 Task: Change  the formatting of the data to Which is Less than 10. In conditional formating, put the option 'Chart 6 colour. 'In the sheet  Blaze Sales log book
Action: Mouse moved to (12, 24)
Screenshot: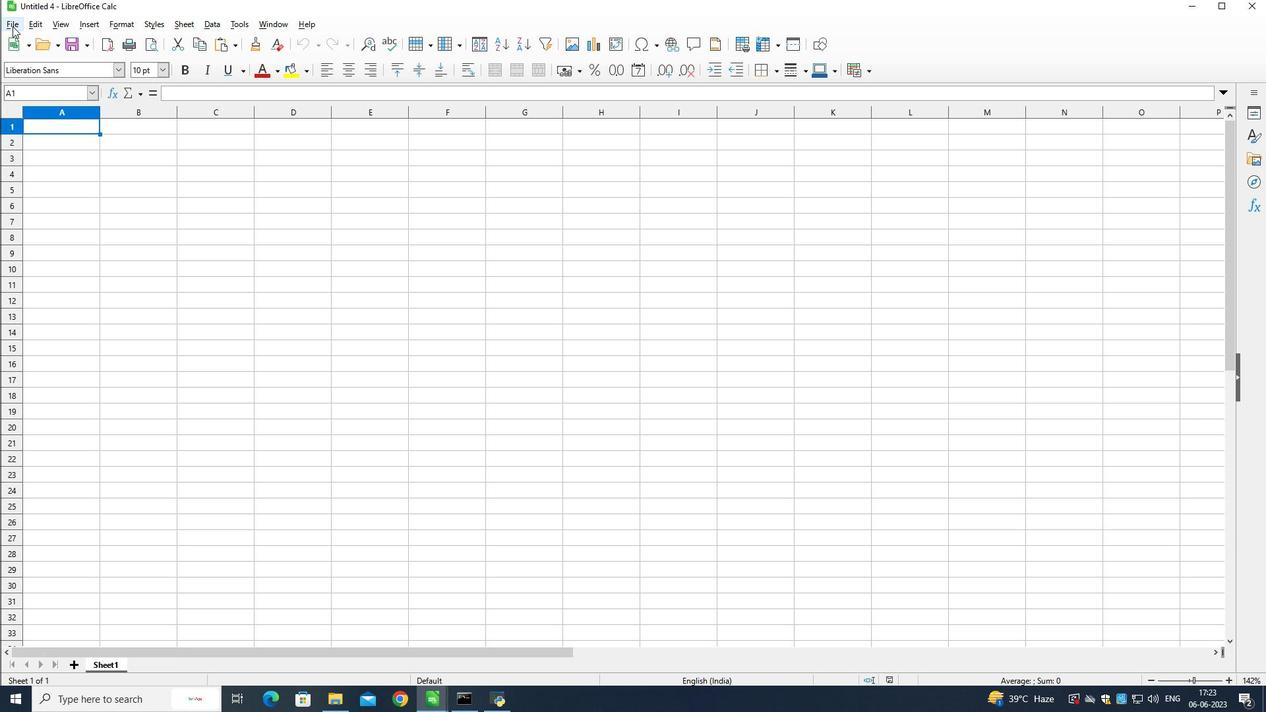 
Action: Mouse pressed left at (12, 24)
Screenshot: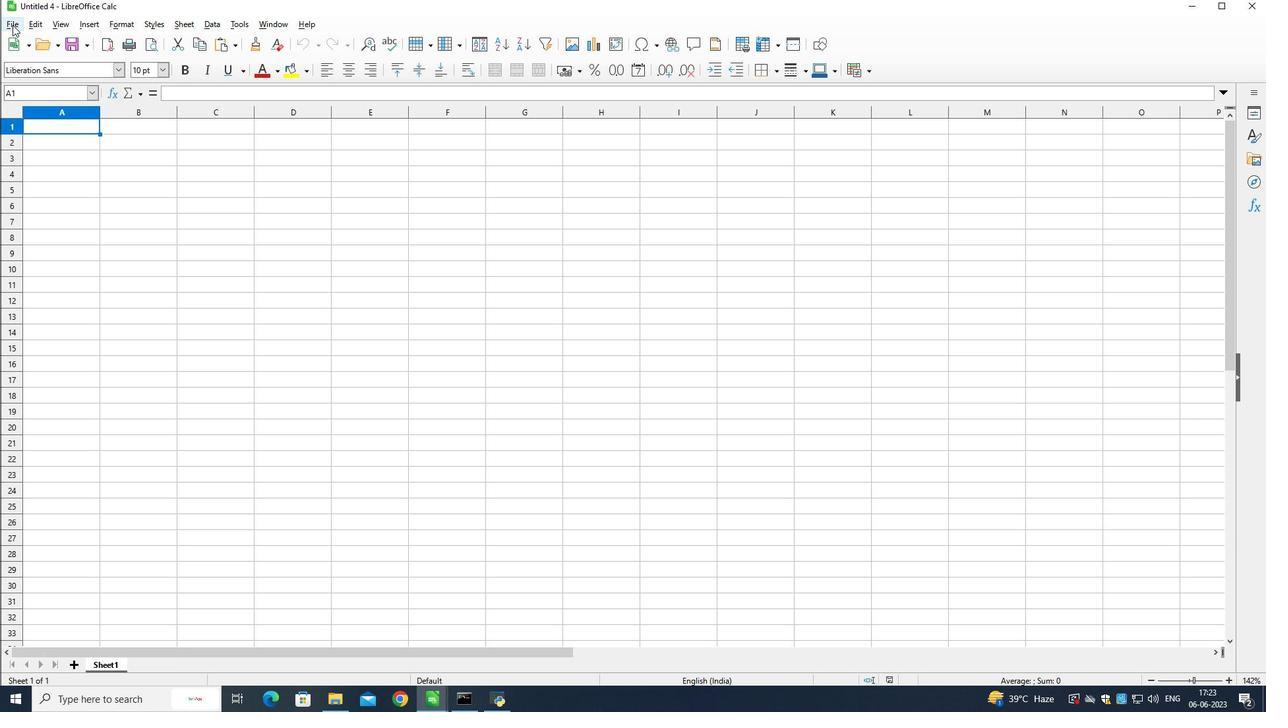 
Action: Mouse moved to (29, 54)
Screenshot: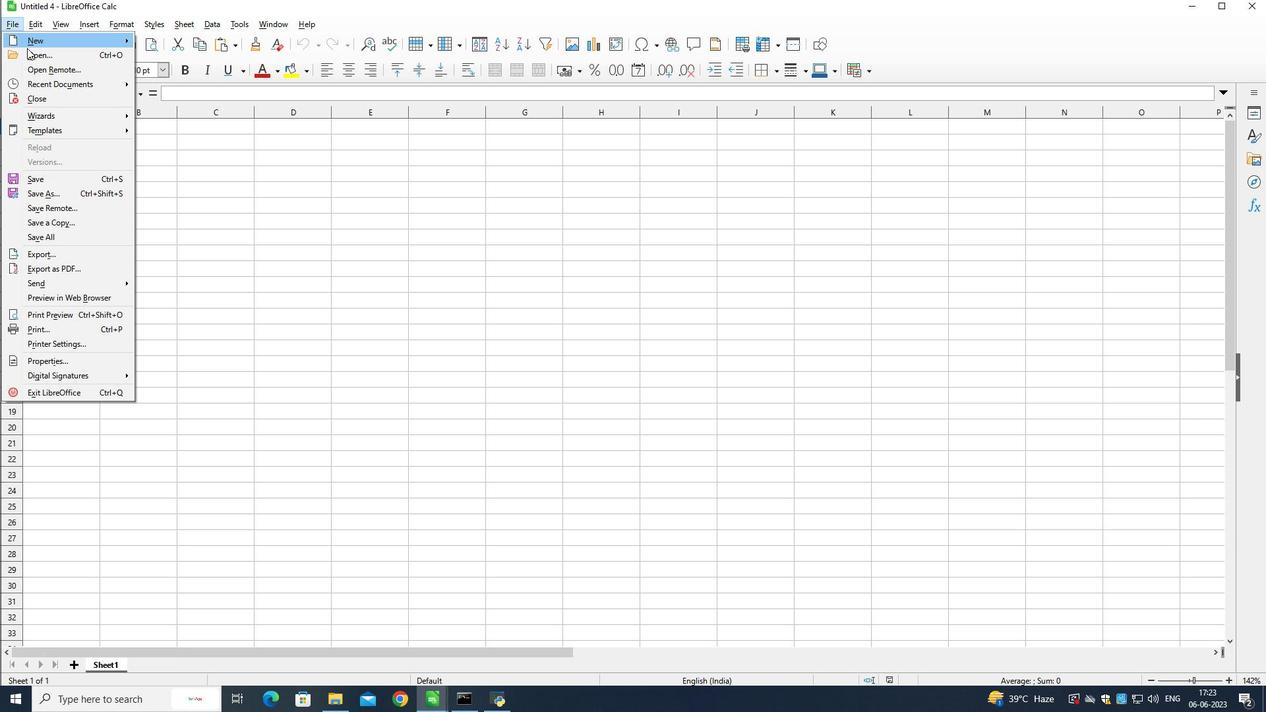 
Action: Mouse pressed left at (29, 54)
Screenshot: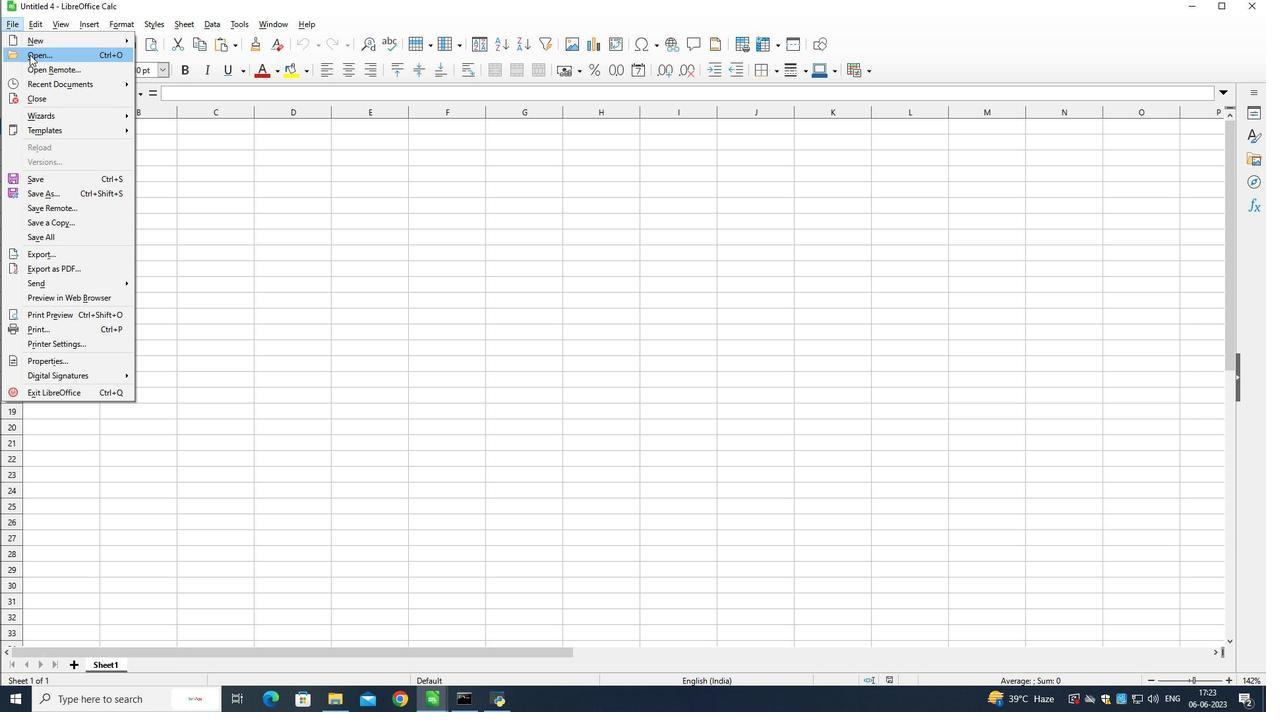 
Action: Mouse moved to (67, 147)
Screenshot: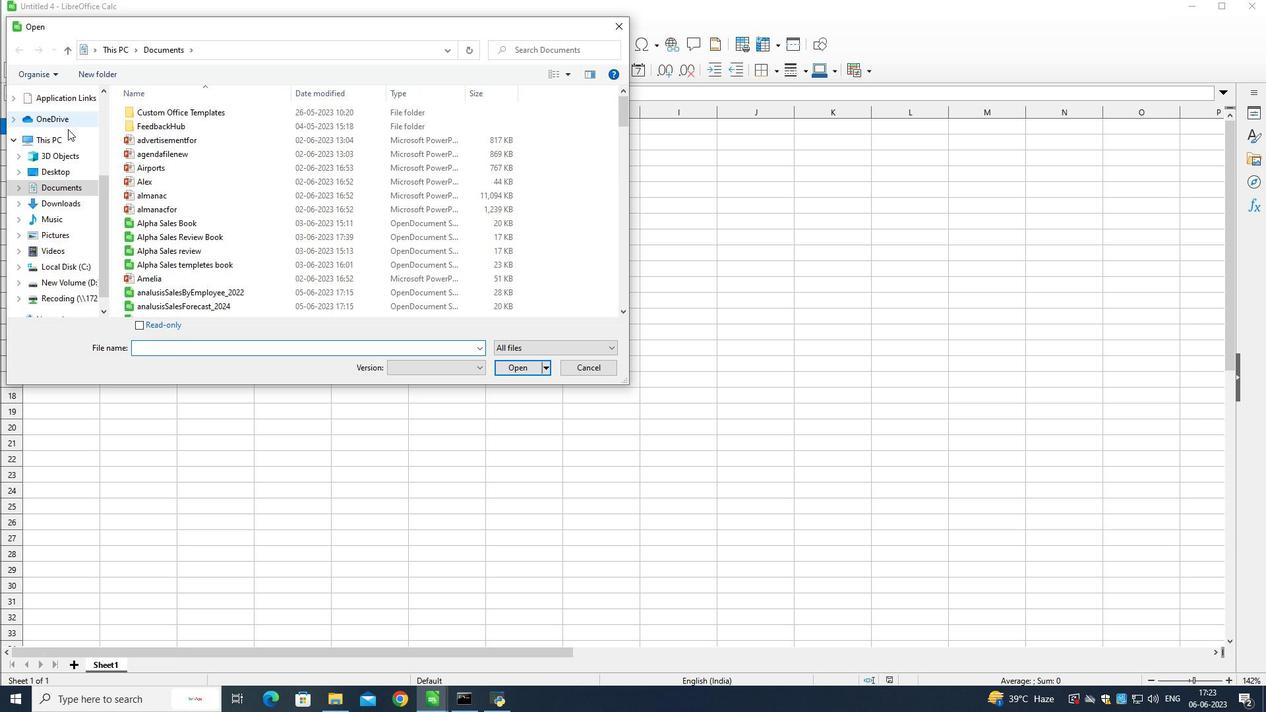 
Action: Mouse scrolled (67, 147) with delta (0, 0)
Screenshot: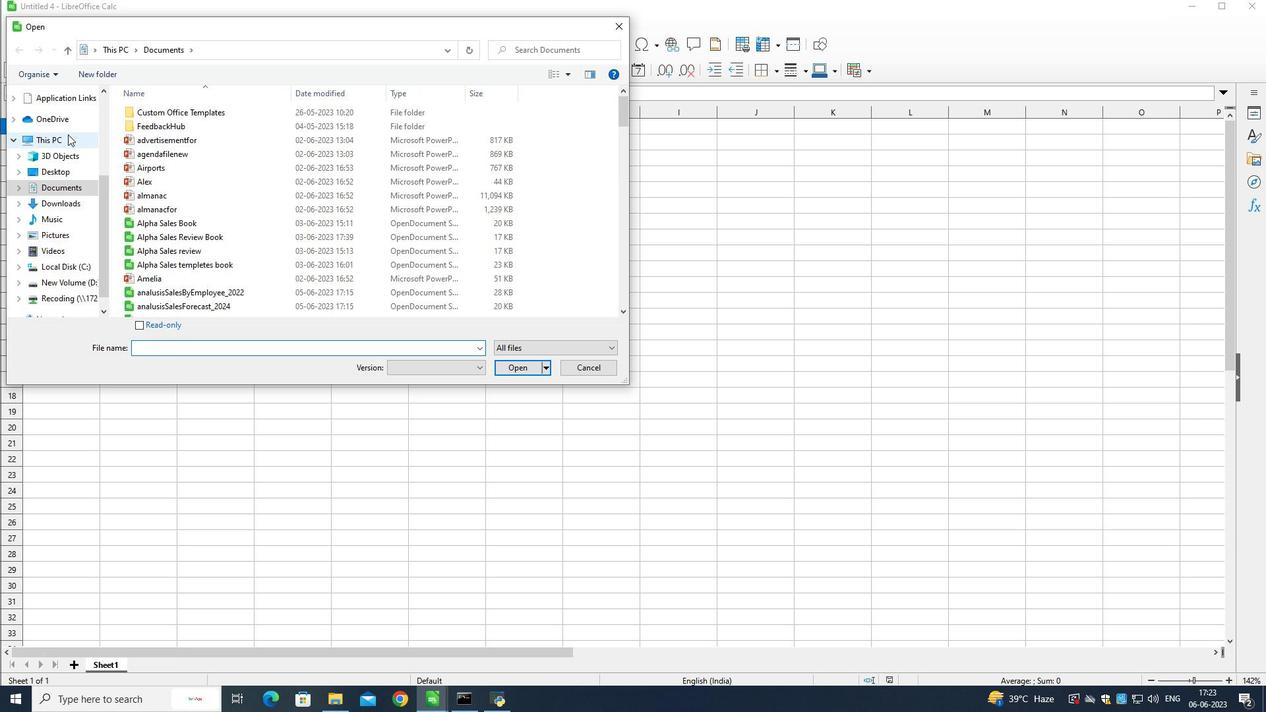 
Action: Mouse scrolled (67, 147) with delta (0, 0)
Screenshot: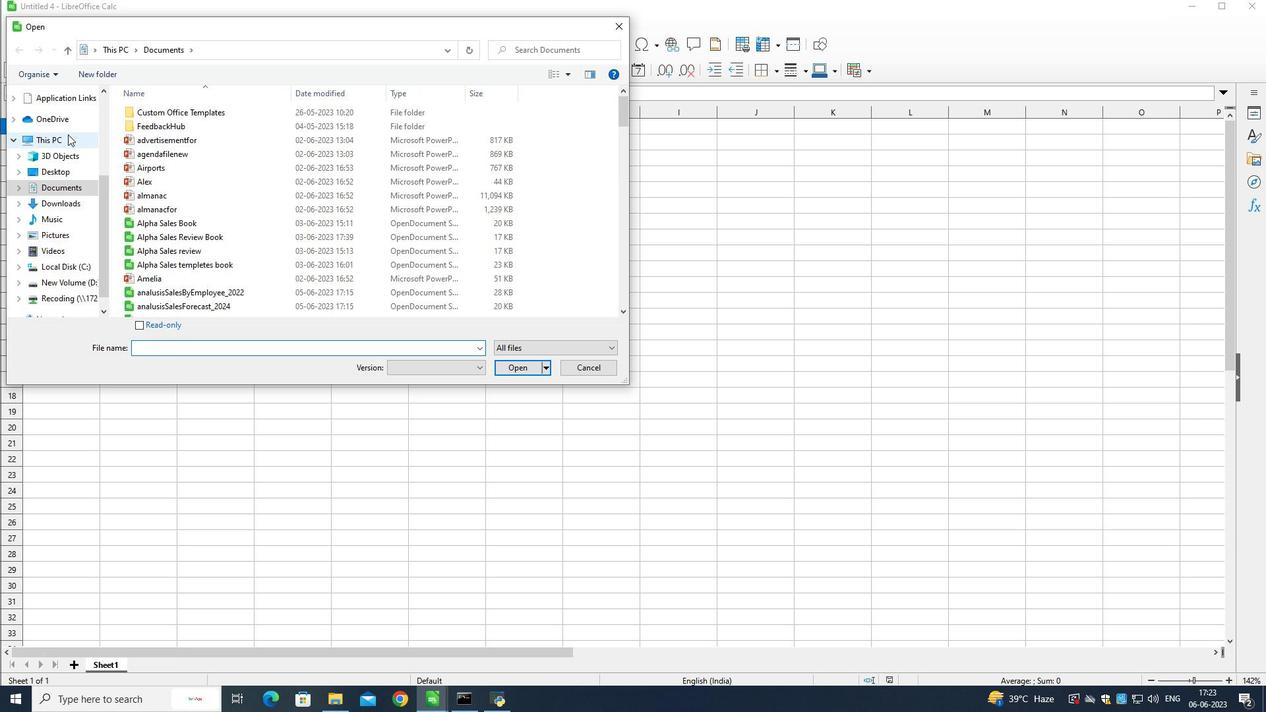 
Action: Mouse scrolled (67, 147) with delta (0, 0)
Screenshot: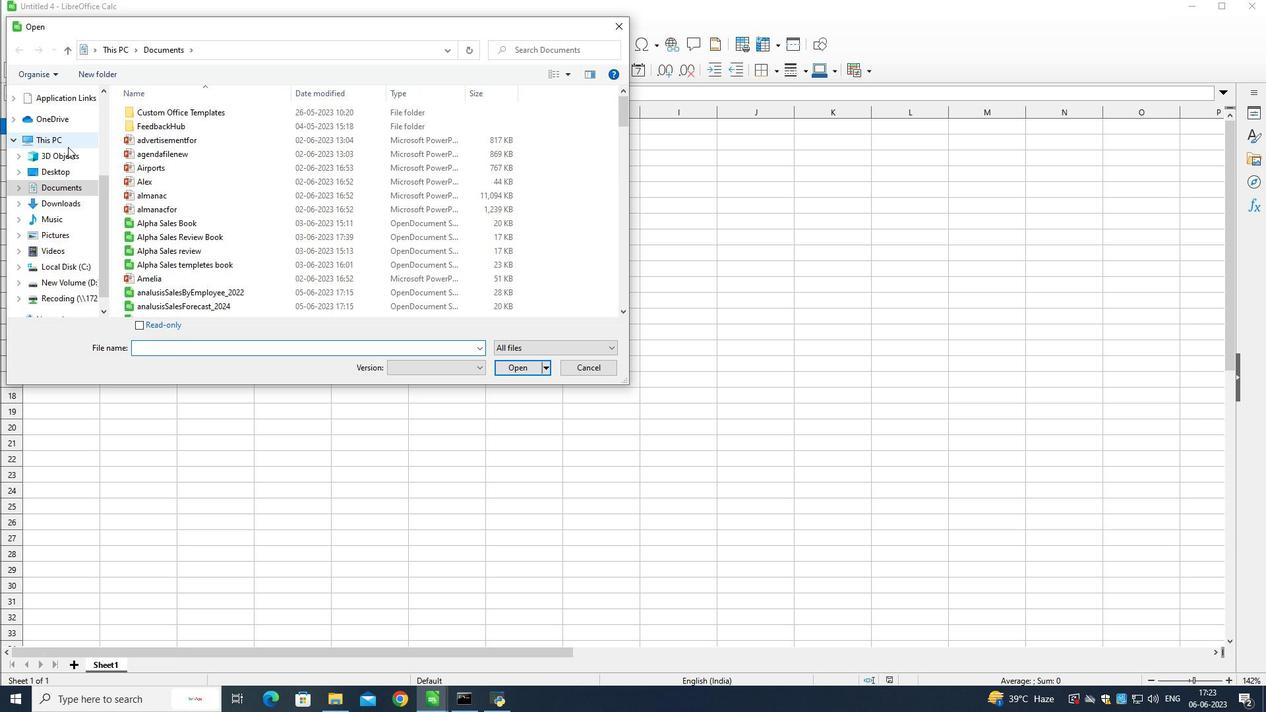 
Action: Mouse scrolled (67, 147) with delta (0, 0)
Screenshot: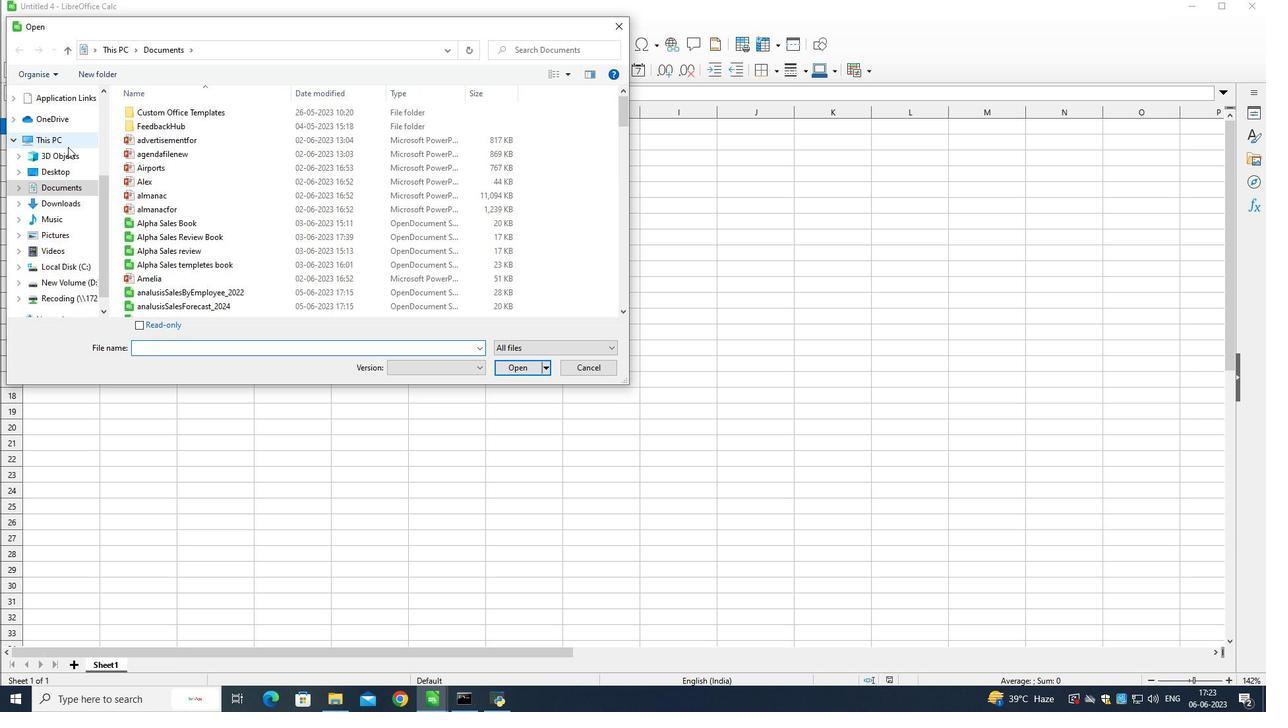 
Action: Mouse scrolled (67, 147) with delta (0, 0)
Screenshot: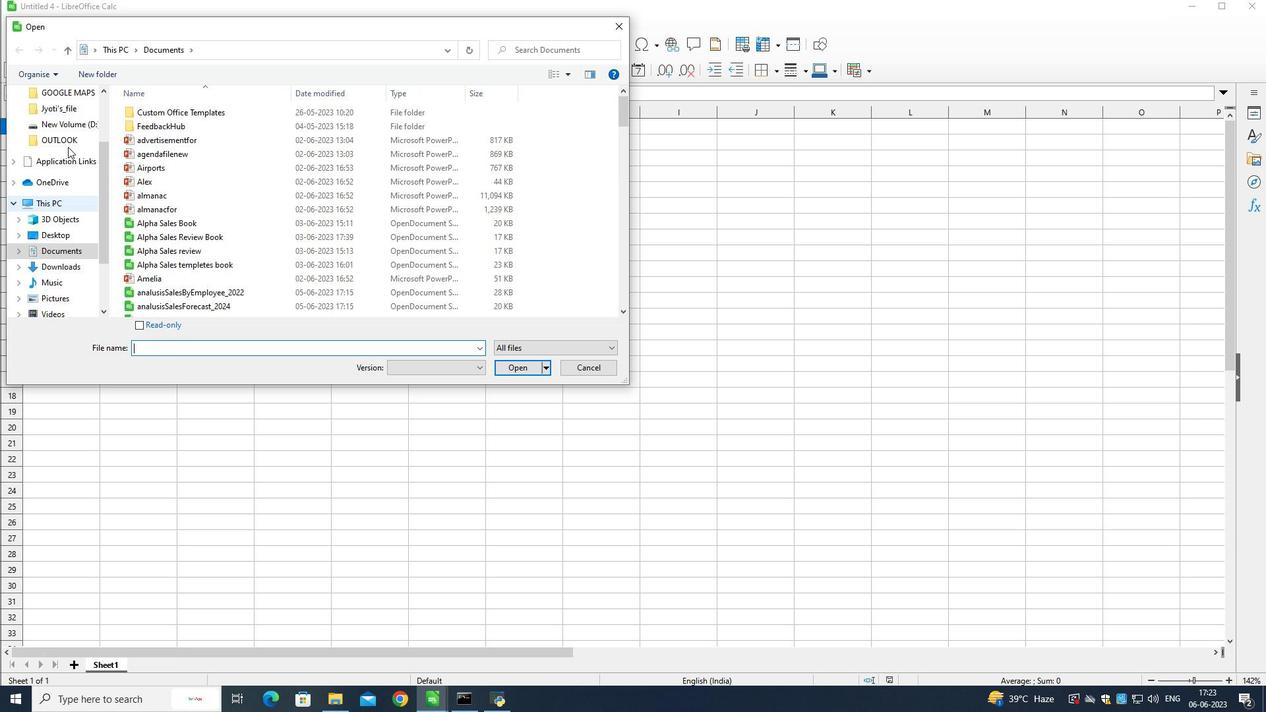 
Action: Mouse scrolled (67, 147) with delta (0, 0)
Screenshot: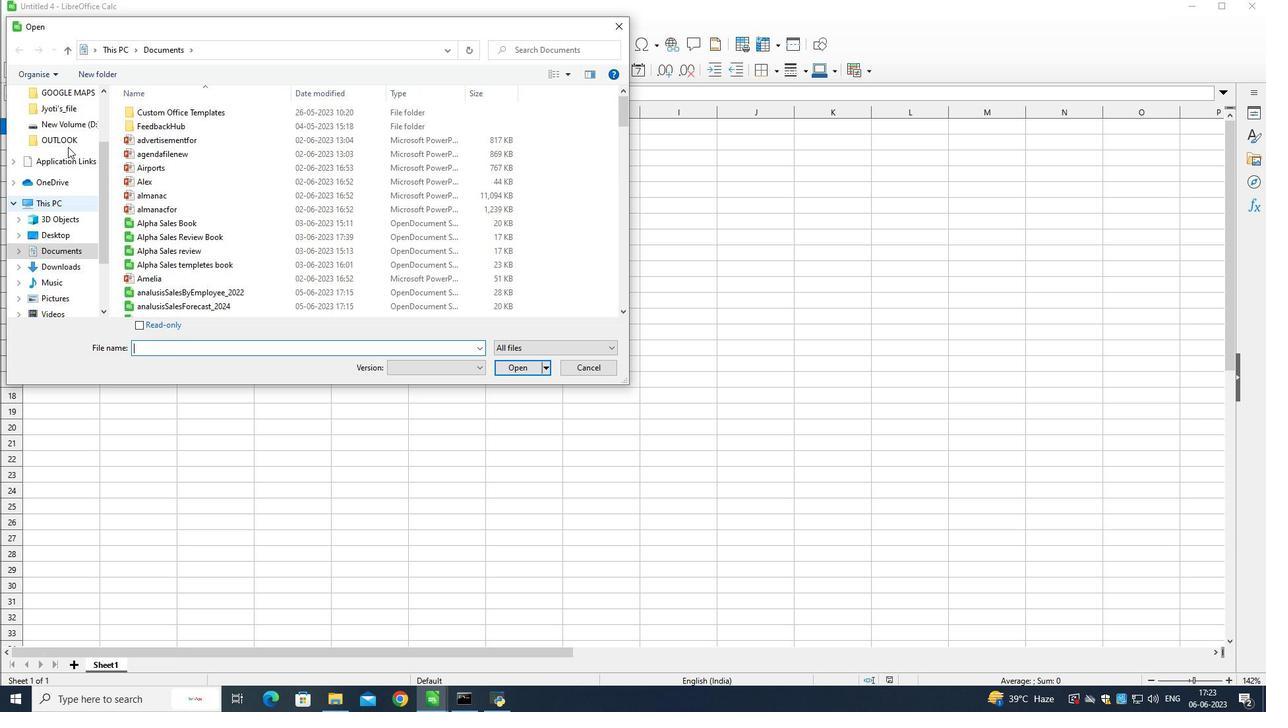 
Action: Mouse scrolled (67, 147) with delta (0, 0)
Screenshot: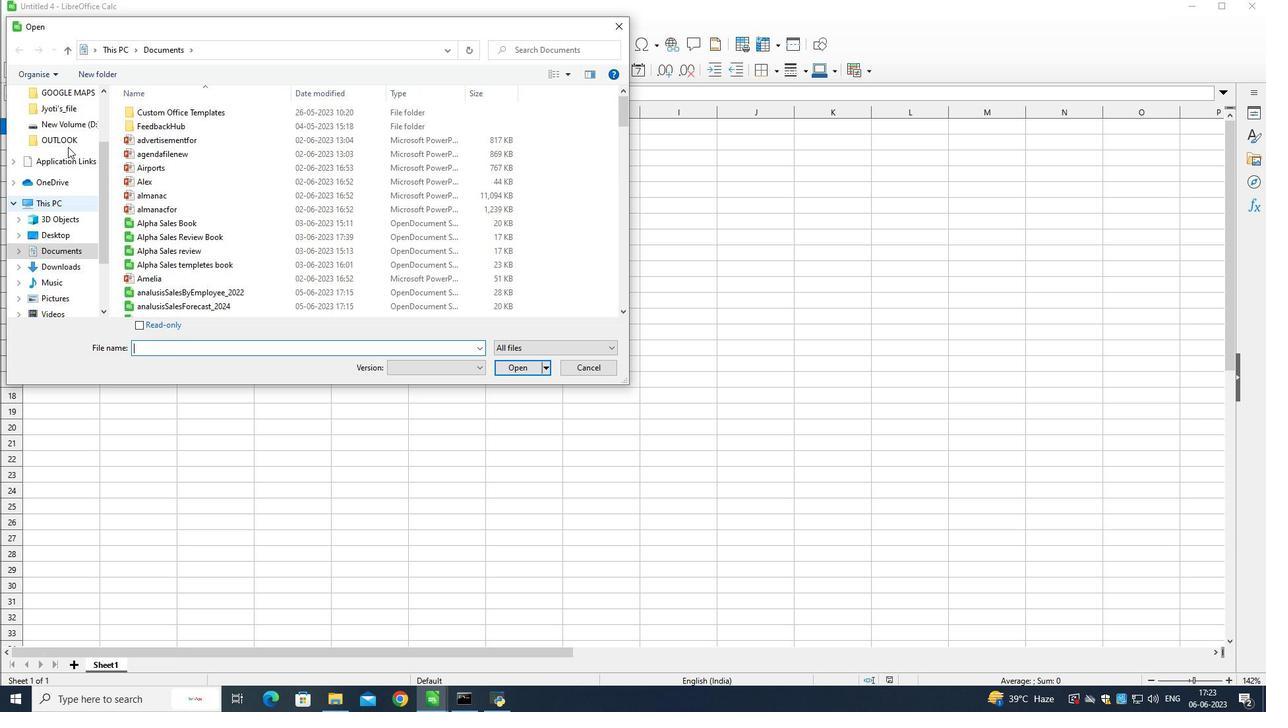 
Action: Mouse scrolled (67, 147) with delta (0, 0)
Screenshot: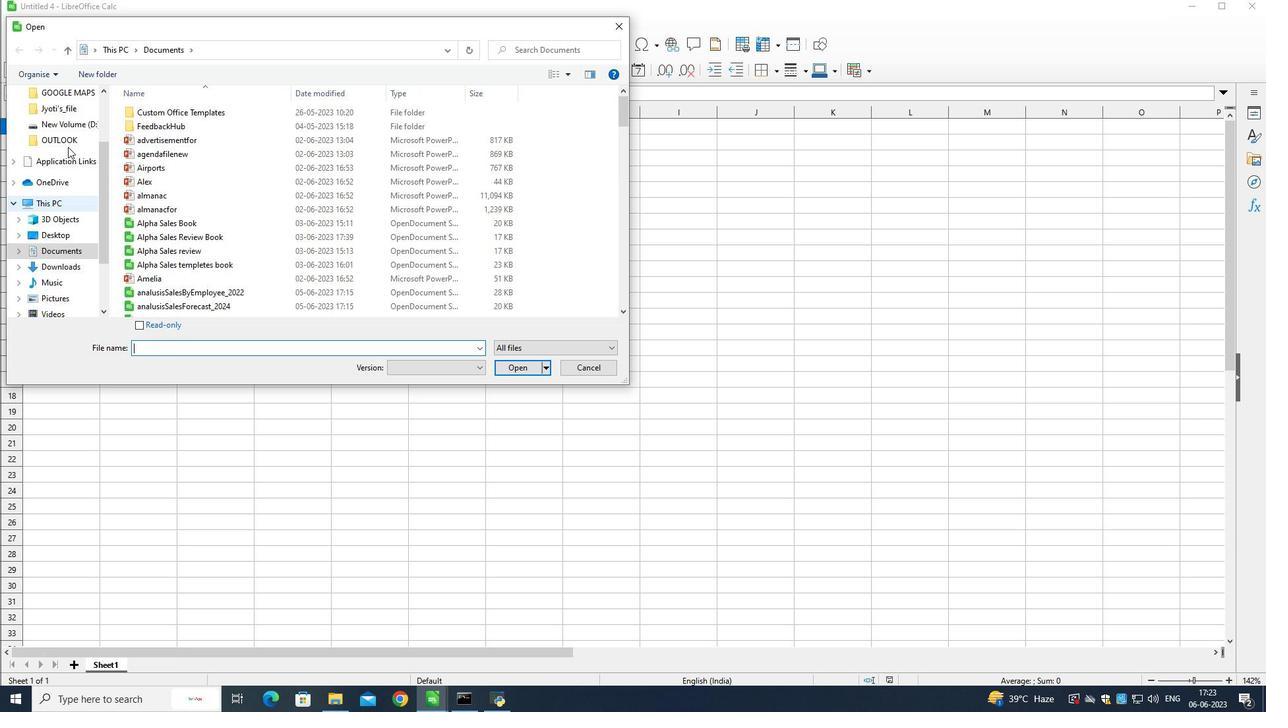 
Action: Mouse scrolled (67, 147) with delta (0, 0)
Screenshot: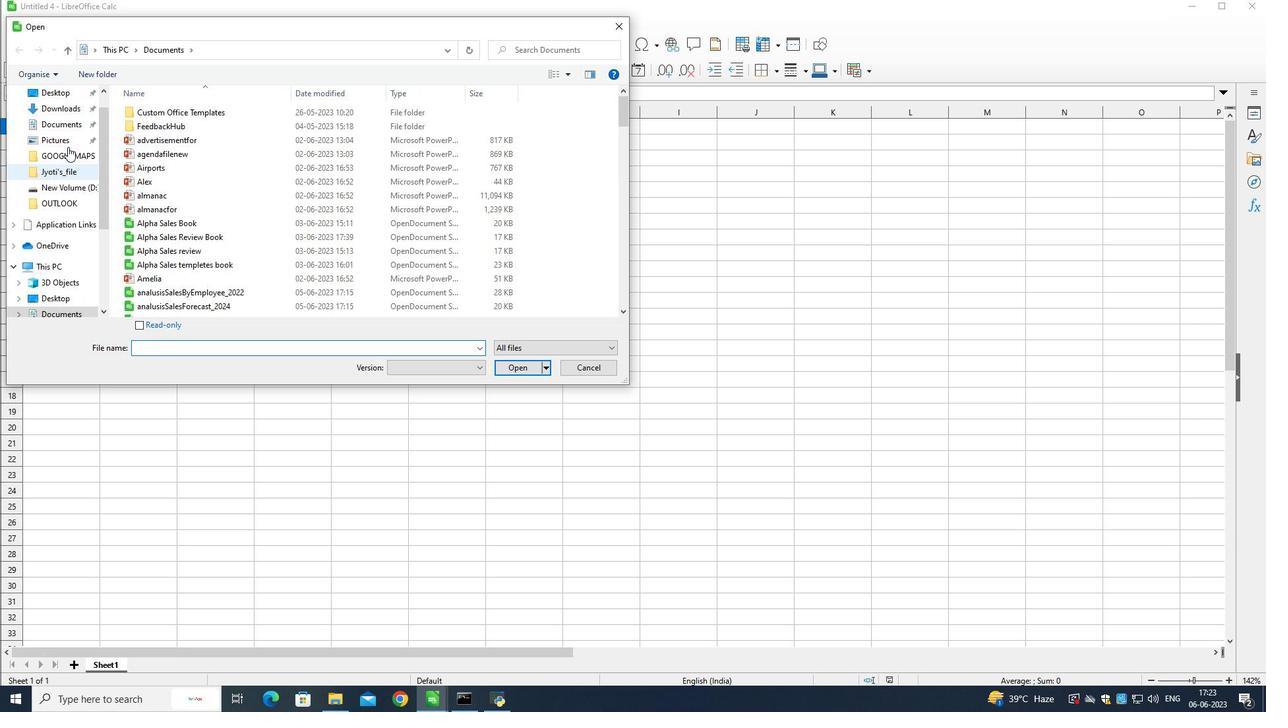 
Action: Mouse moved to (67, 147)
Screenshot: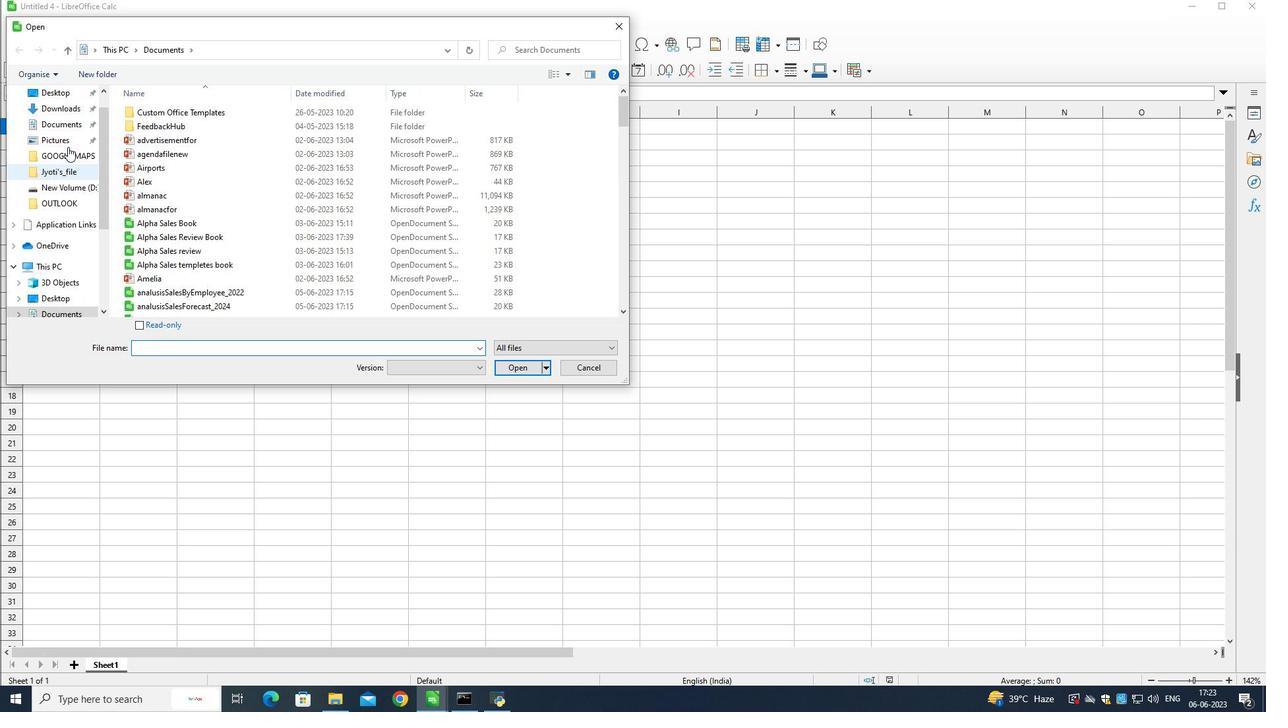 
Action: Mouse scrolled (67, 147) with delta (0, 0)
Screenshot: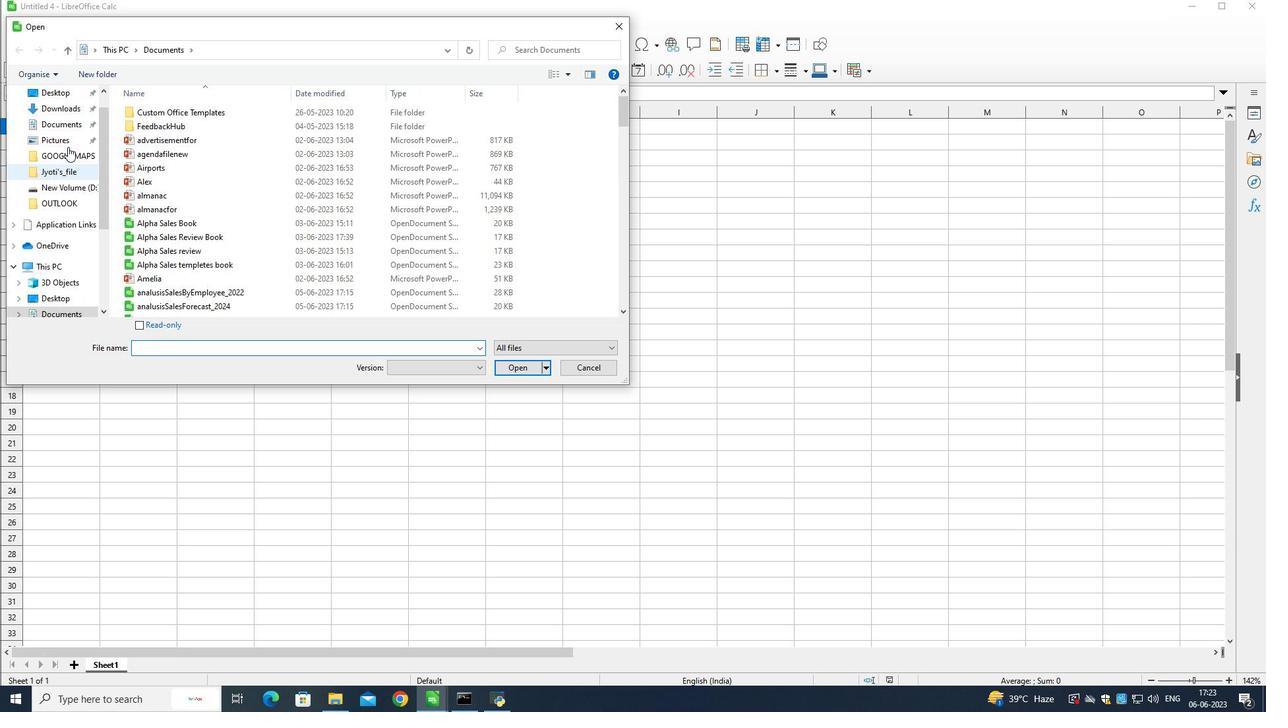 
Action: Mouse scrolled (67, 147) with delta (0, 0)
Screenshot: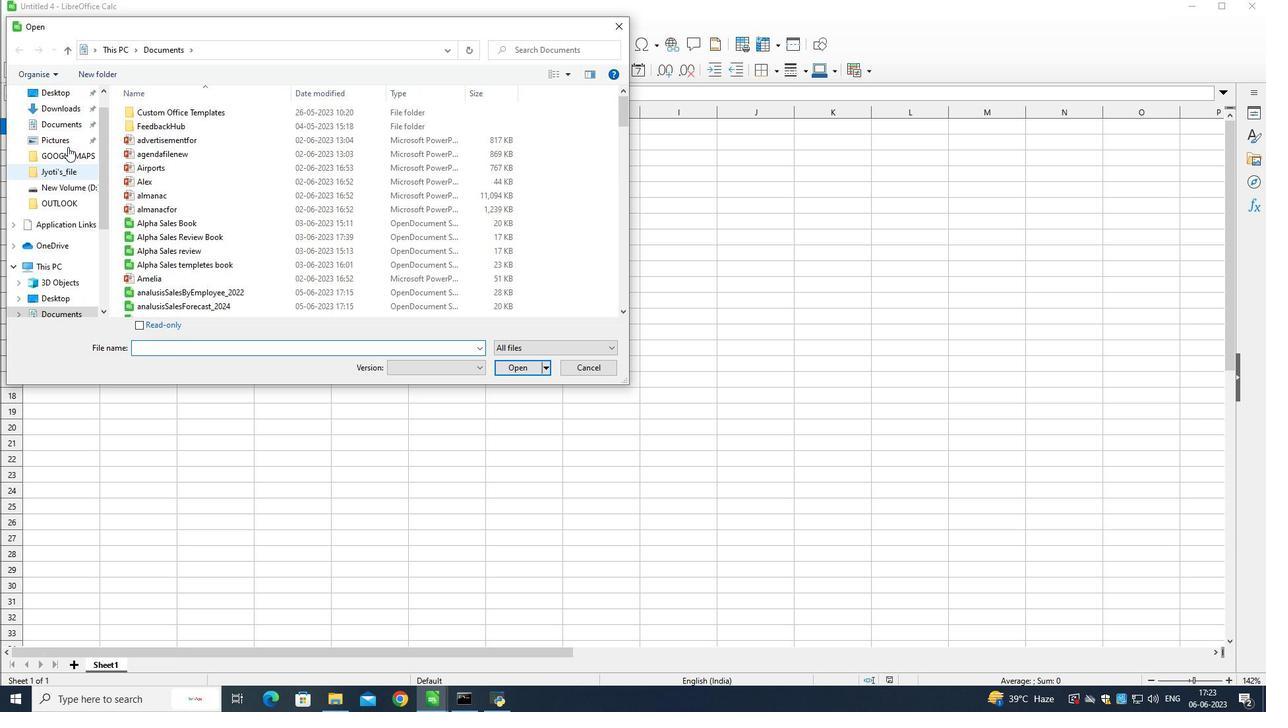 
Action: Mouse moved to (67, 146)
Screenshot: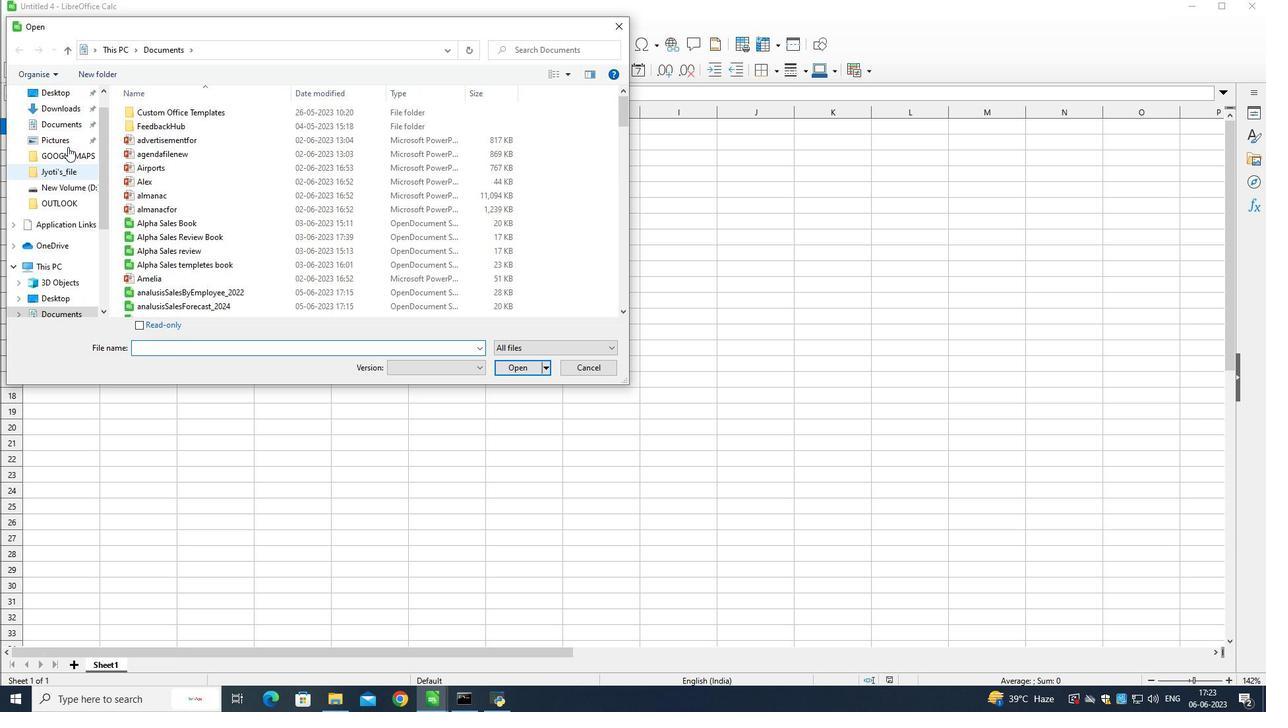 
Action: Mouse scrolled (67, 147) with delta (0, 0)
Screenshot: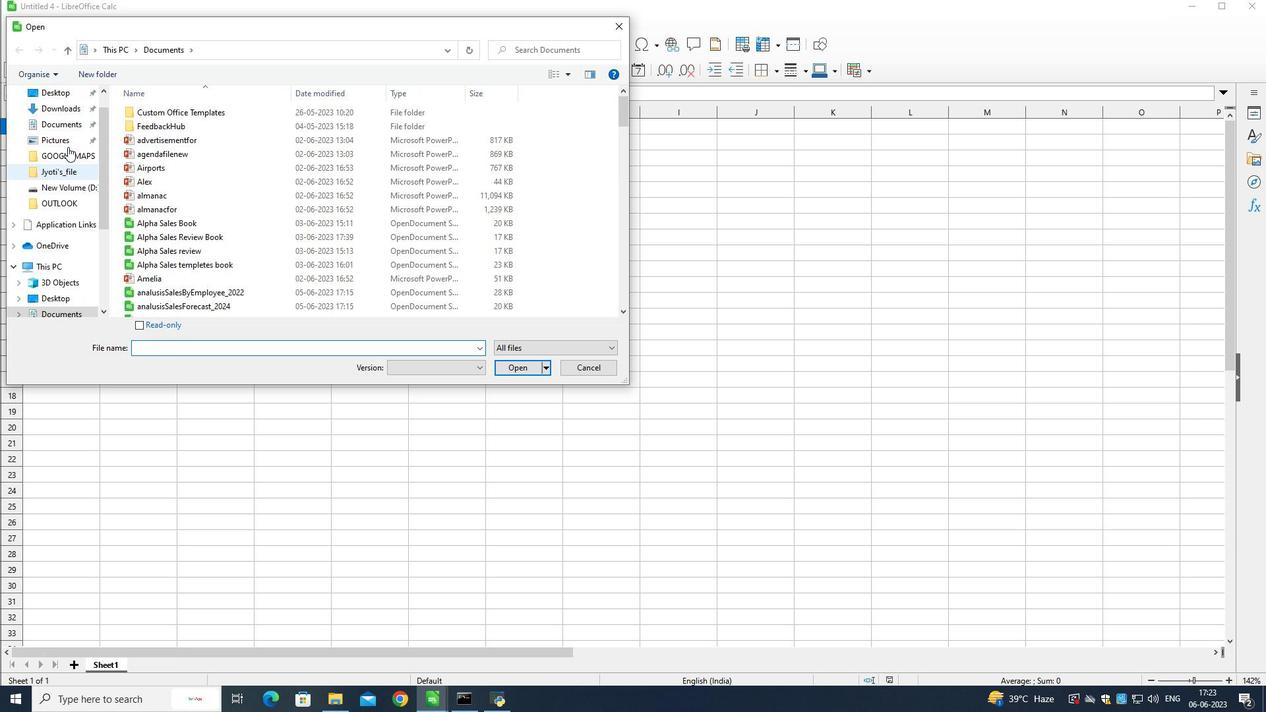 
Action: Mouse moved to (67, 145)
Screenshot: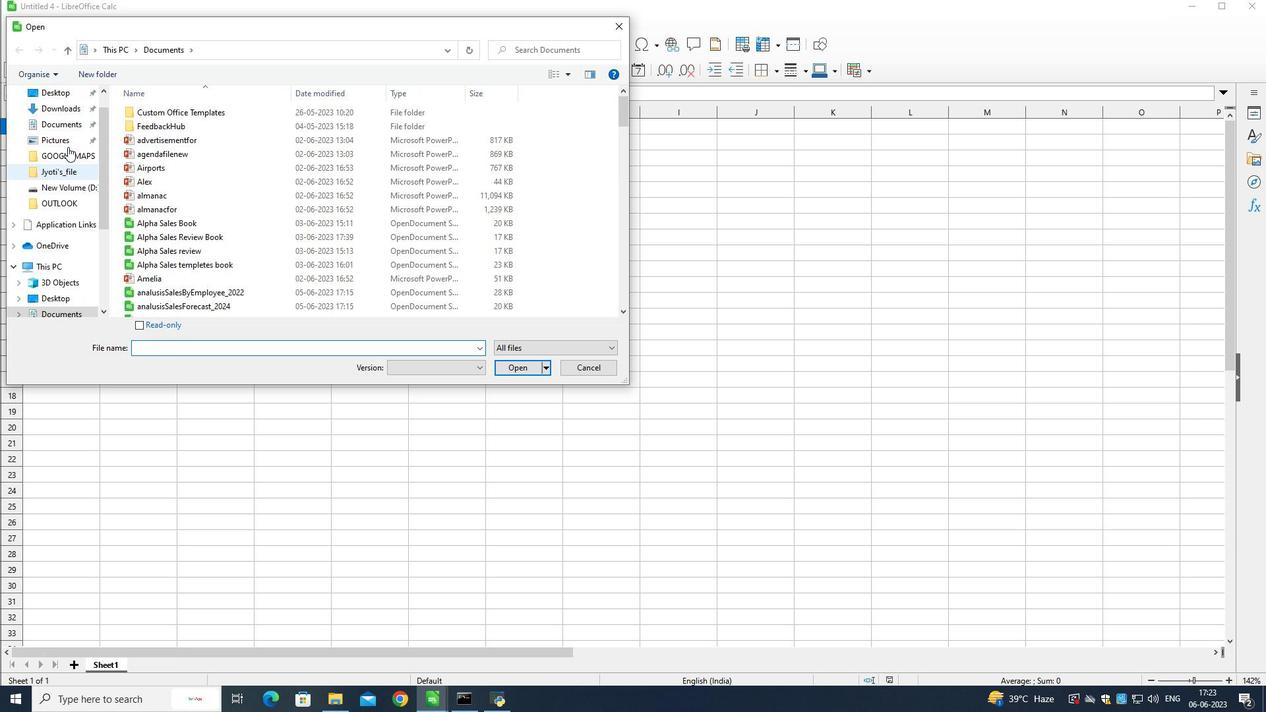 
Action: Mouse scrolled (67, 145) with delta (0, 0)
Screenshot: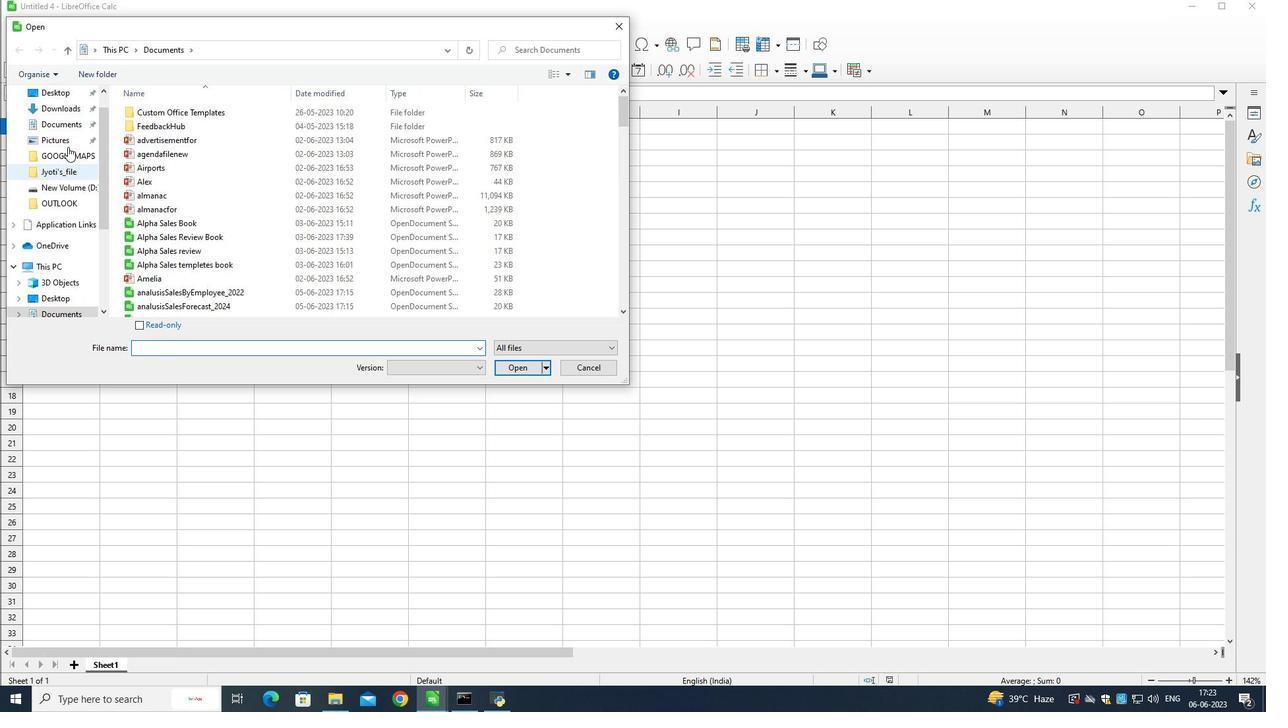 
Action: Mouse moved to (67, 144)
Screenshot: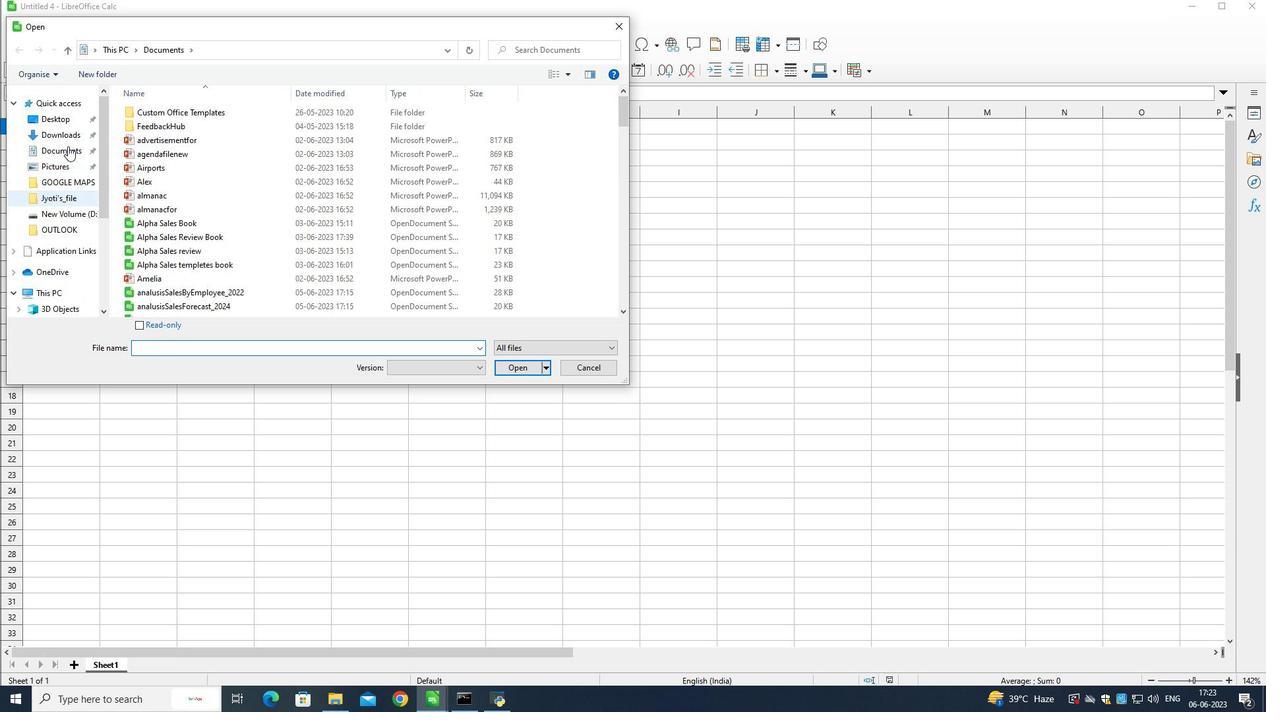 
Action: Mouse scrolled (67, 145) with delta (0, 0)
Screenshot: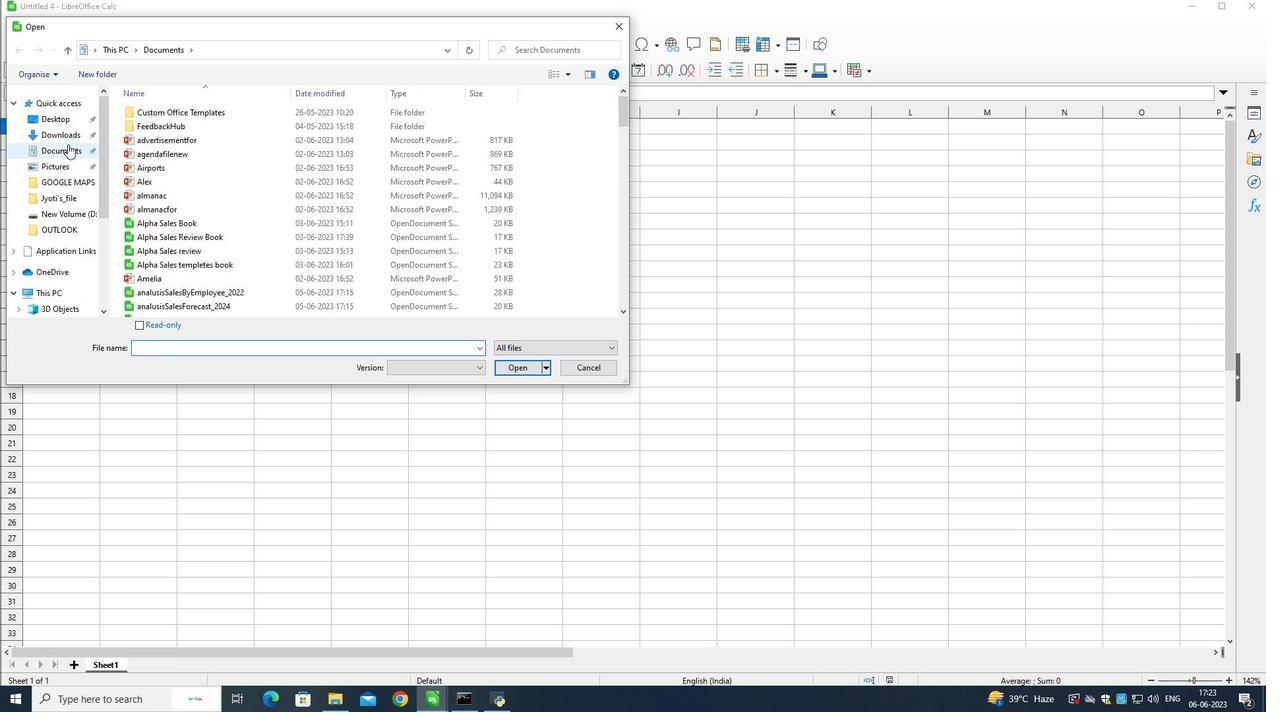 
Action: Mouse scrolled (67, 145) with delta (0, 0)
Screenshot: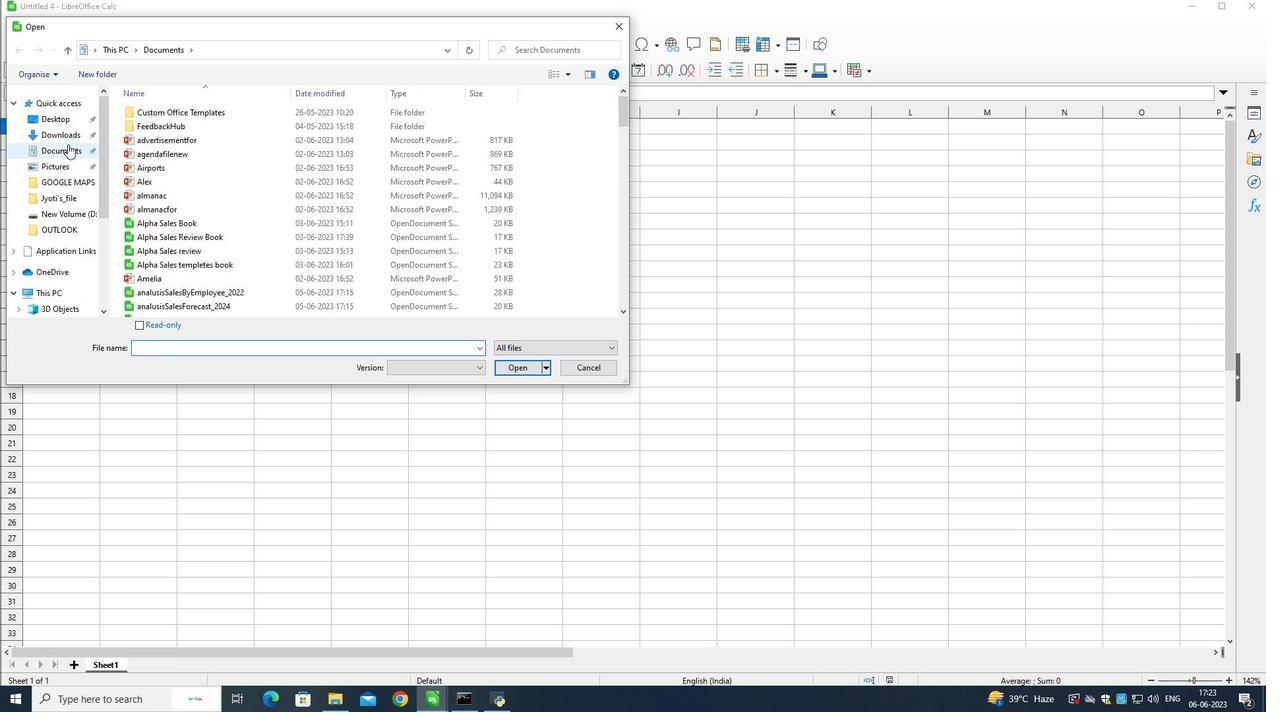 
Action: Mouse scrolled (67, 145) with delta (0, 0)
Screenshot: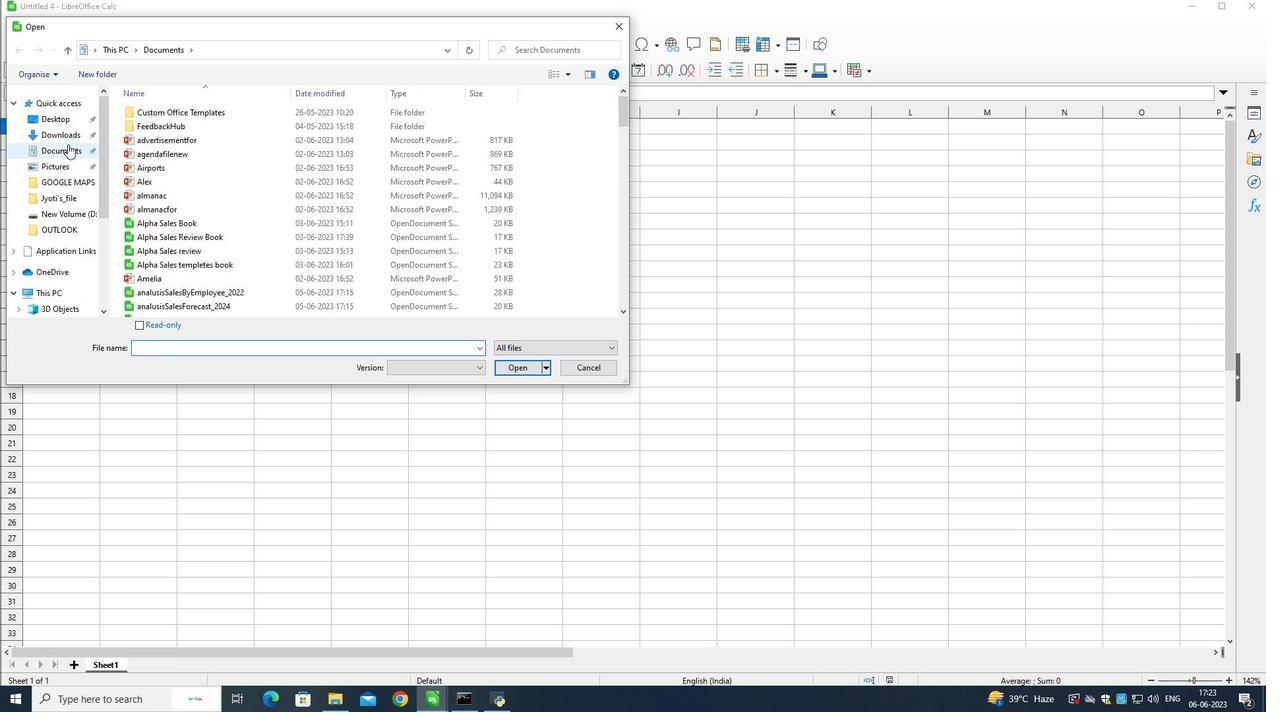 
Action: Mouse moved to (64, 104)
Screenshot: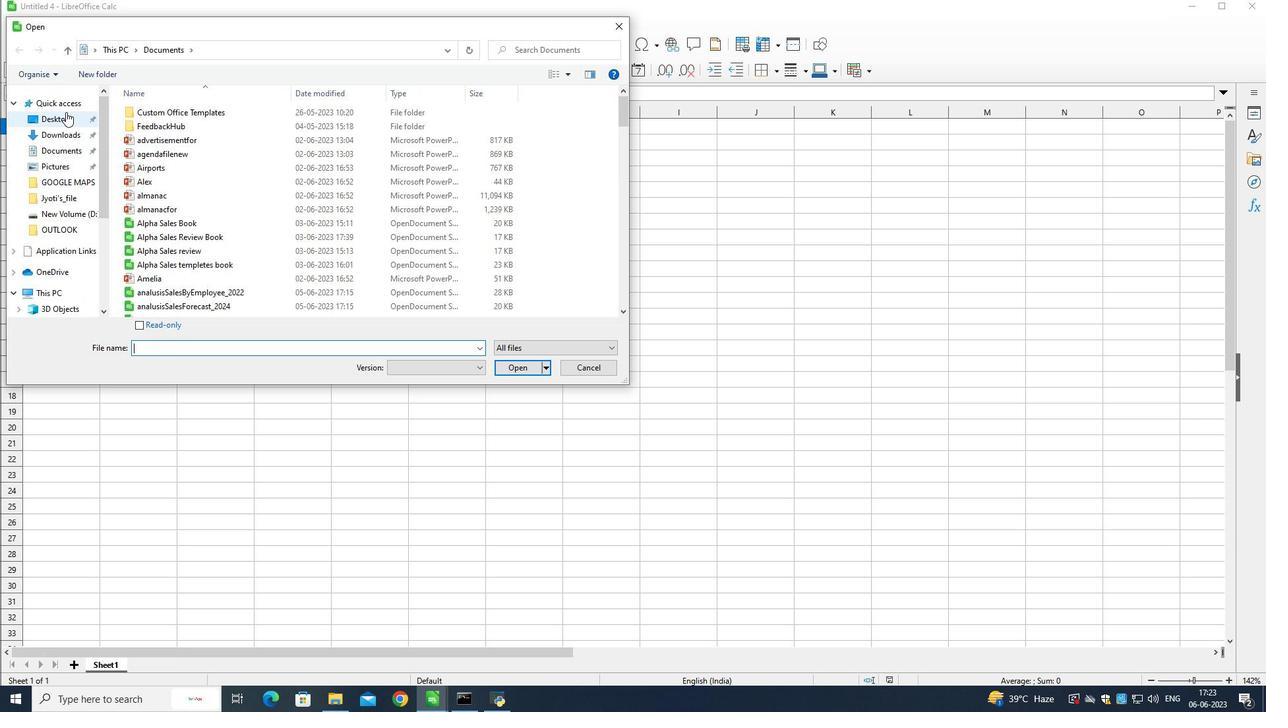 
Action: Mouse pressed left at (64, 104)
Screenshot: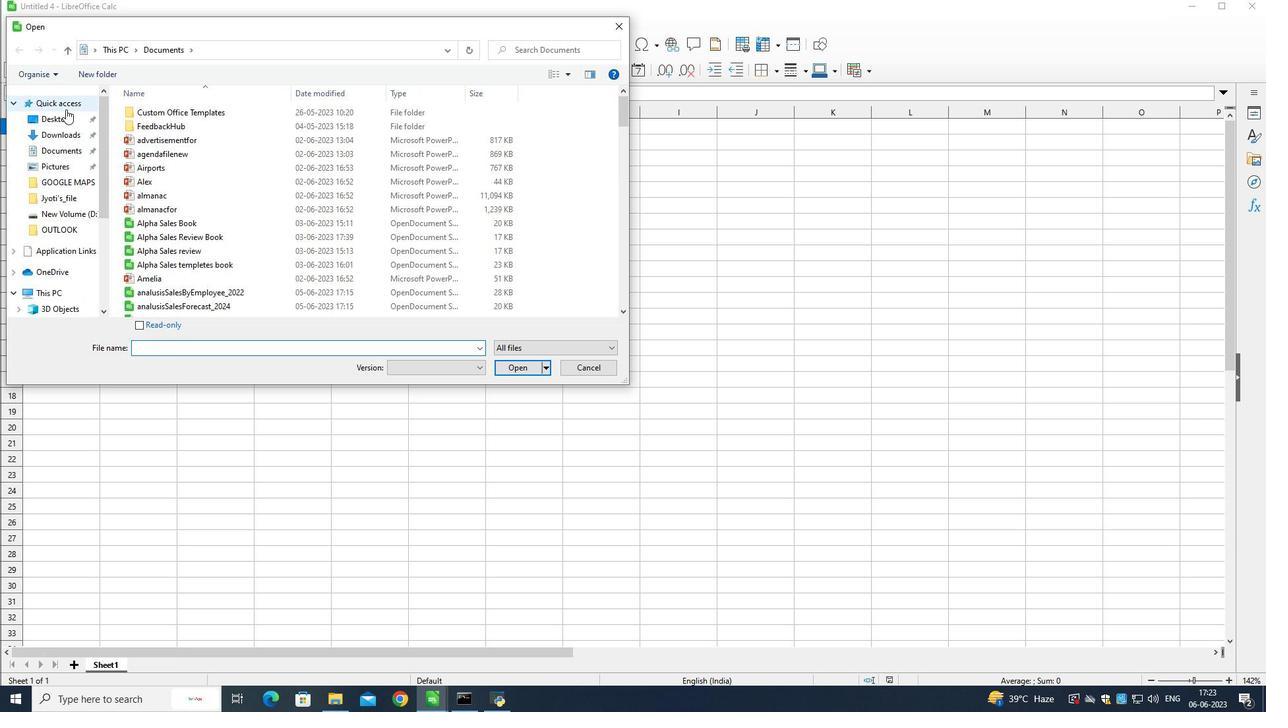 
Action: Mouse moved to (193, 273)
Screenshot: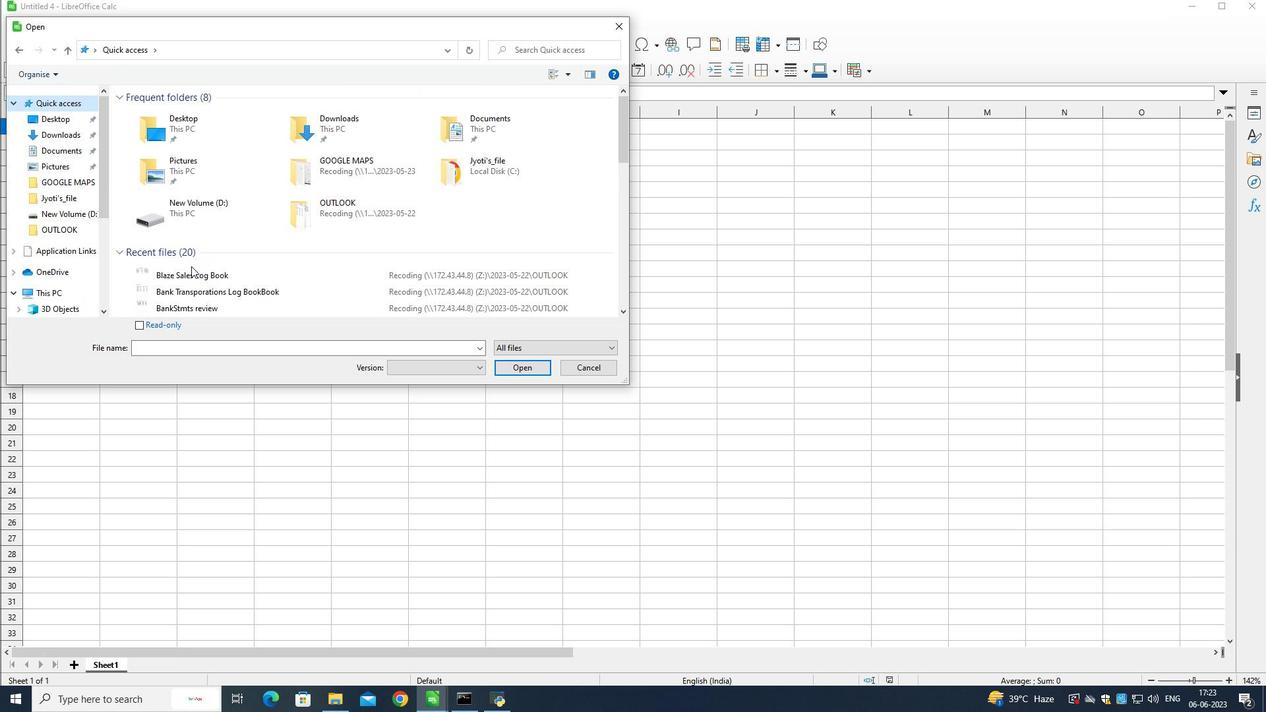 
Action: Mouse pressed left at (193, 273)
Screenshot: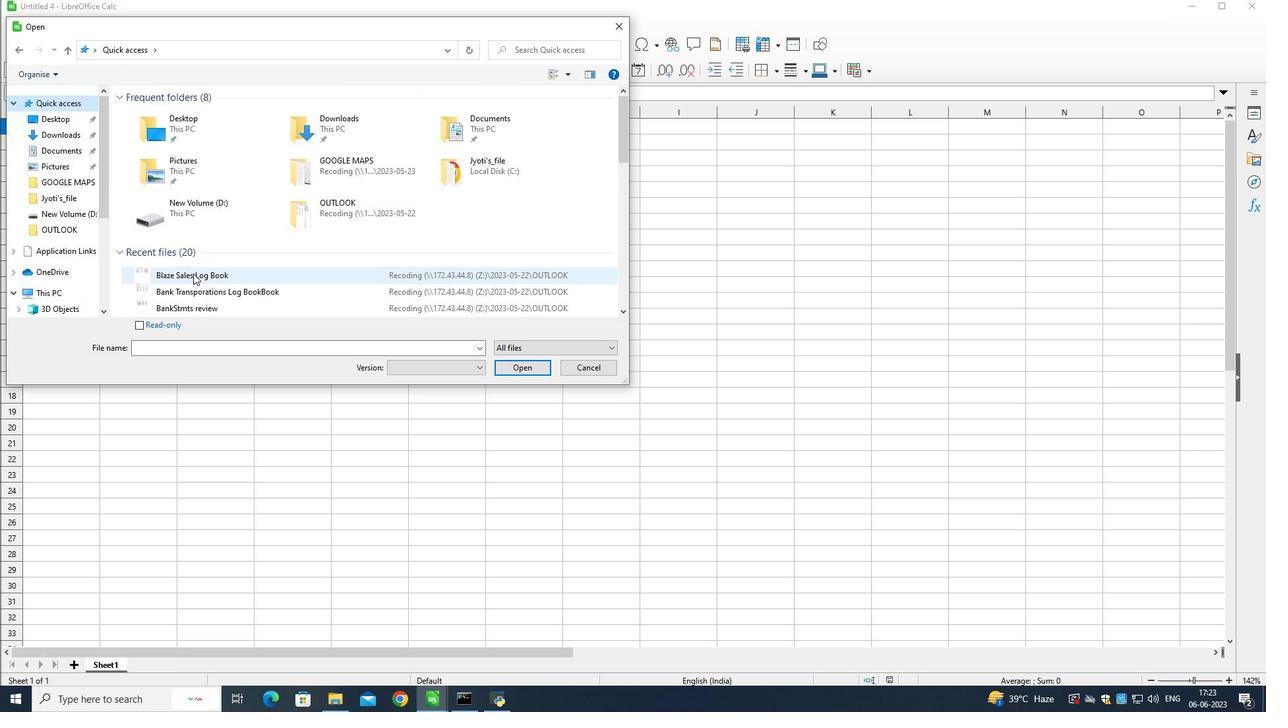 
Action: Mouse moved to (516, 366)
Screenshot: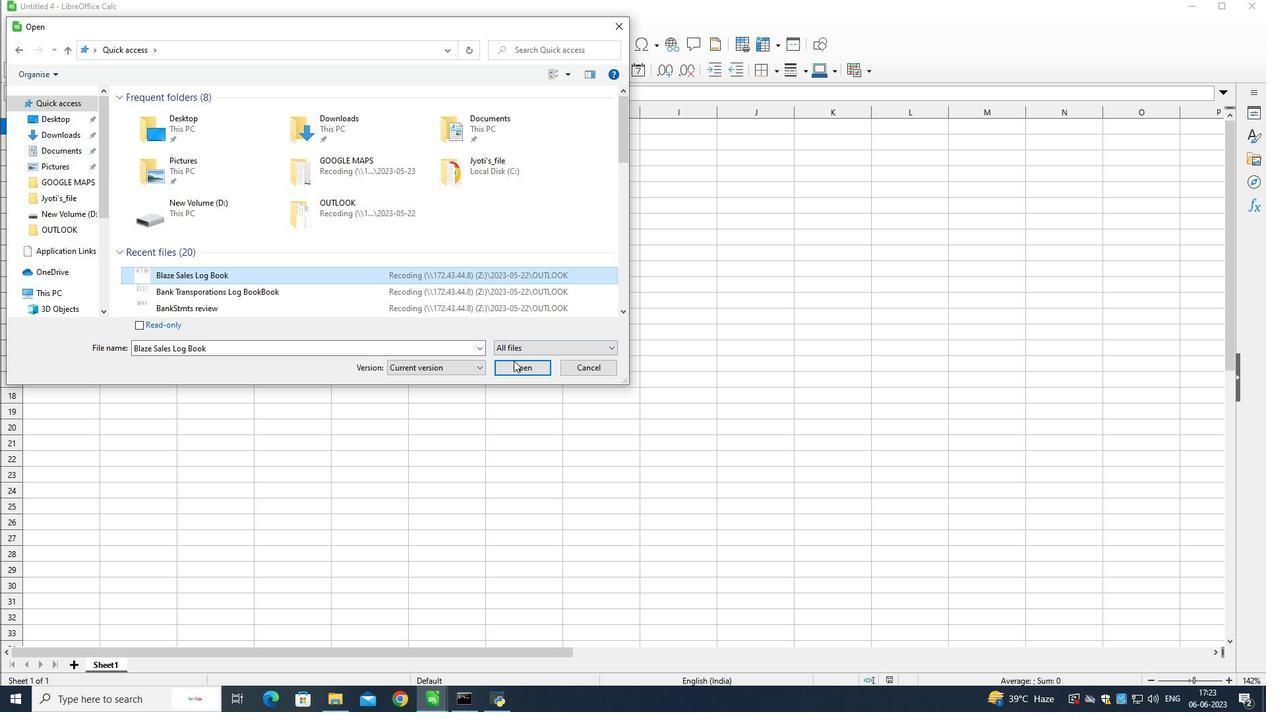 
Action: Mouse pressed left at (516, 366)
Screenshot: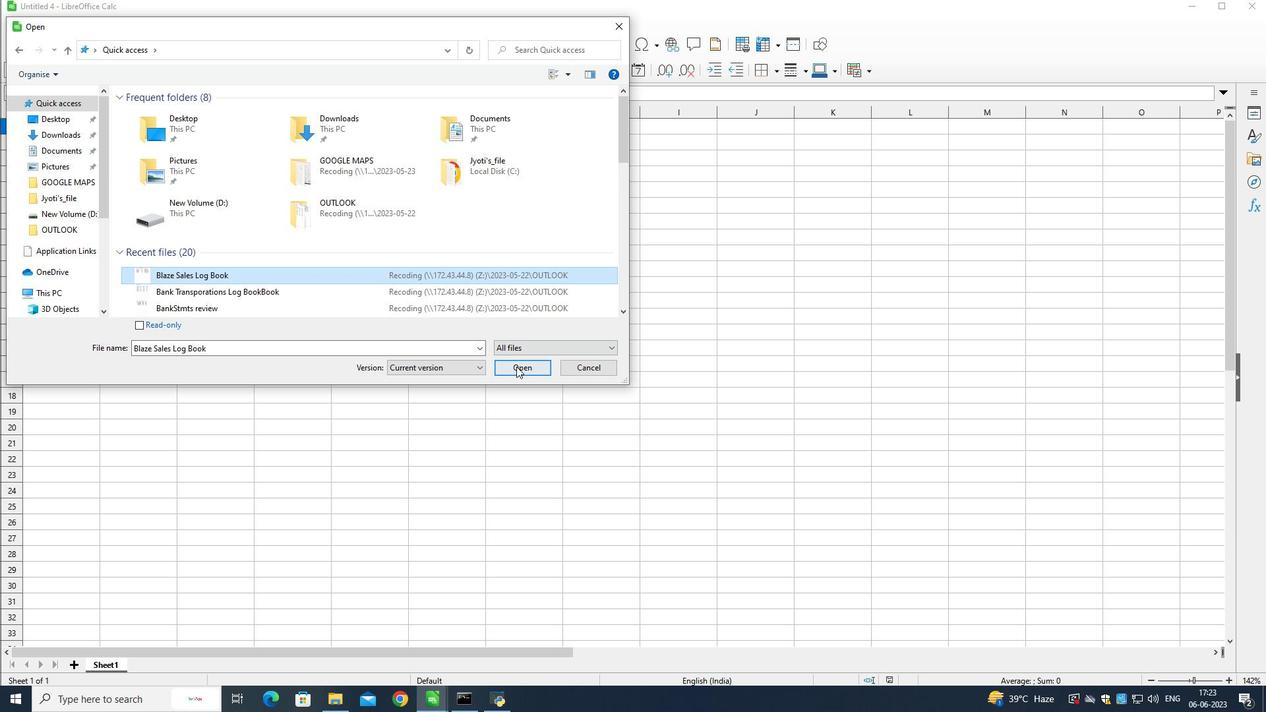 
Action: Mouse moved to (411, 371)
Screenshot: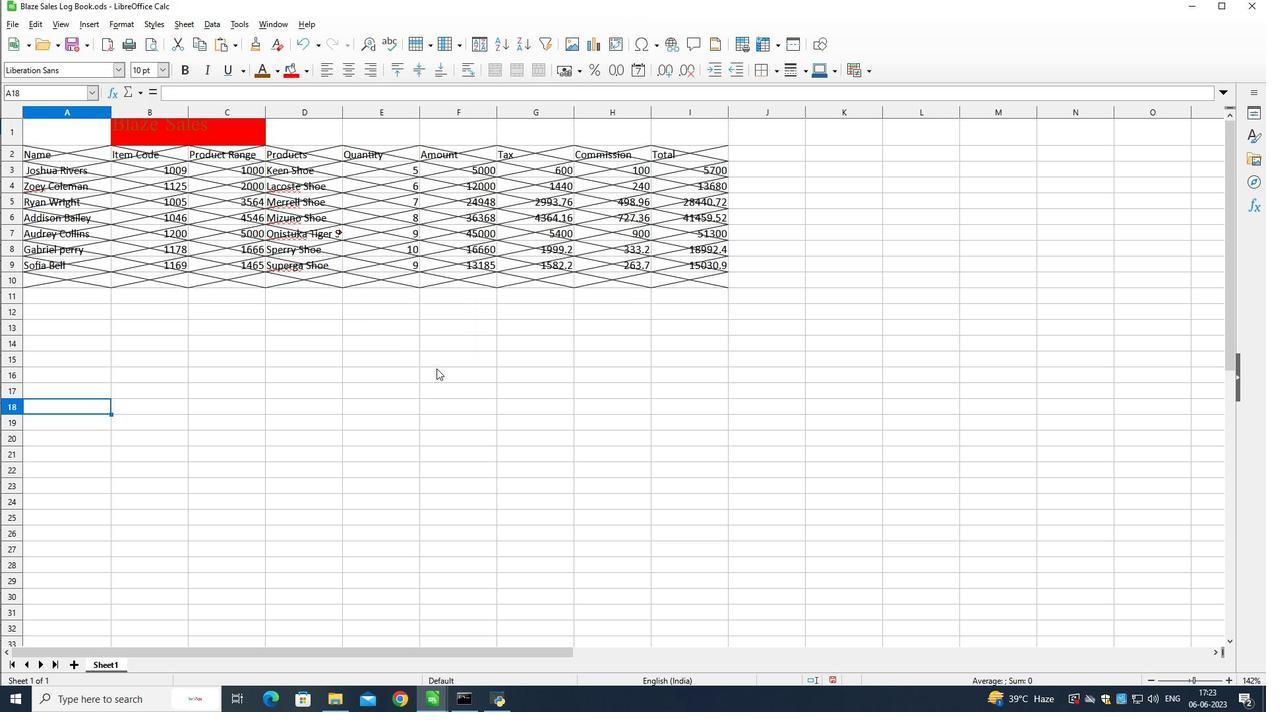 
Action: Mouse pressed left at (411, 371)
Screenshot: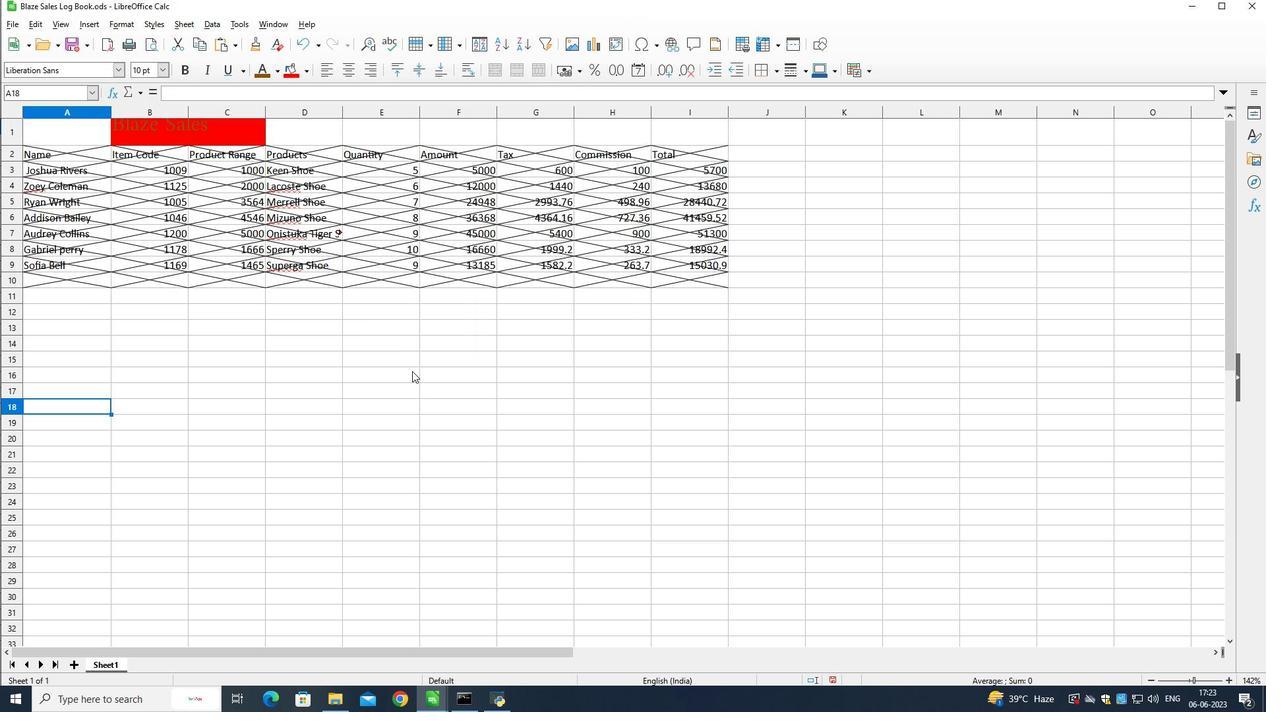 
Action: Mouse moved to (30, 154)
Screenshot: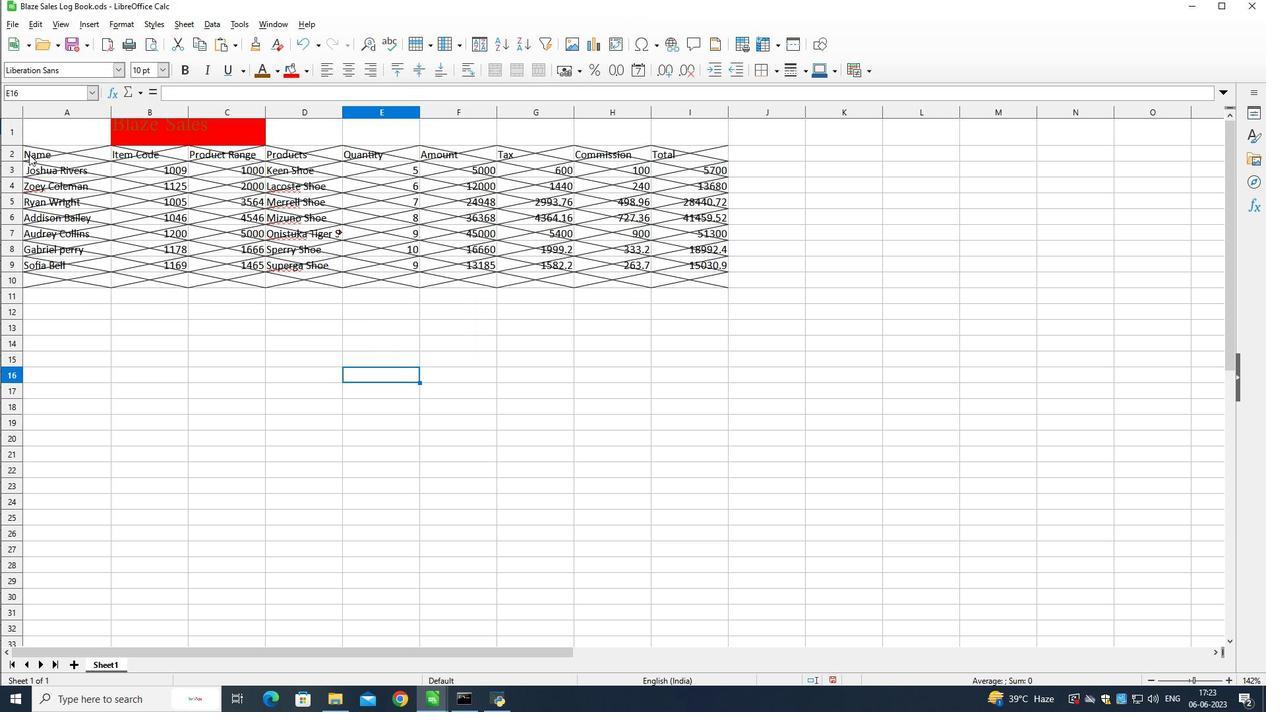 
Action: Mouse pressed left at (30, 154)
Screenshot: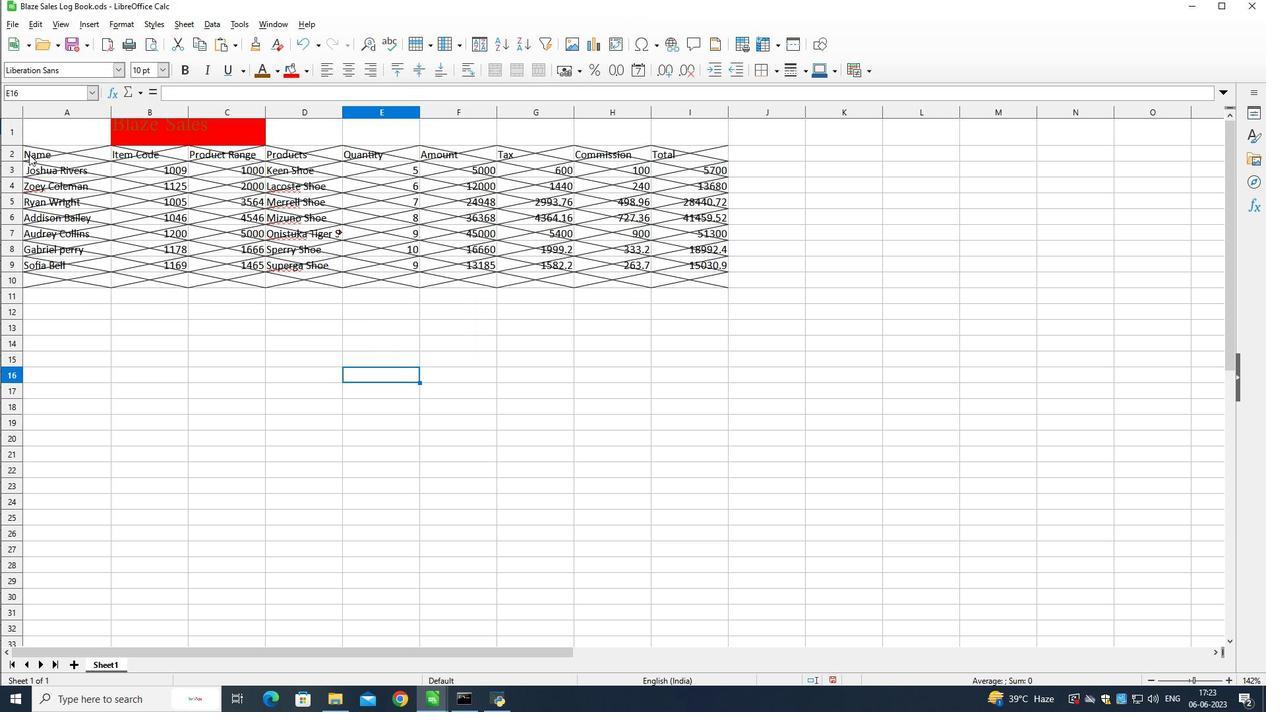 
Action: Mouse moved to (626, 310)
Screenshot: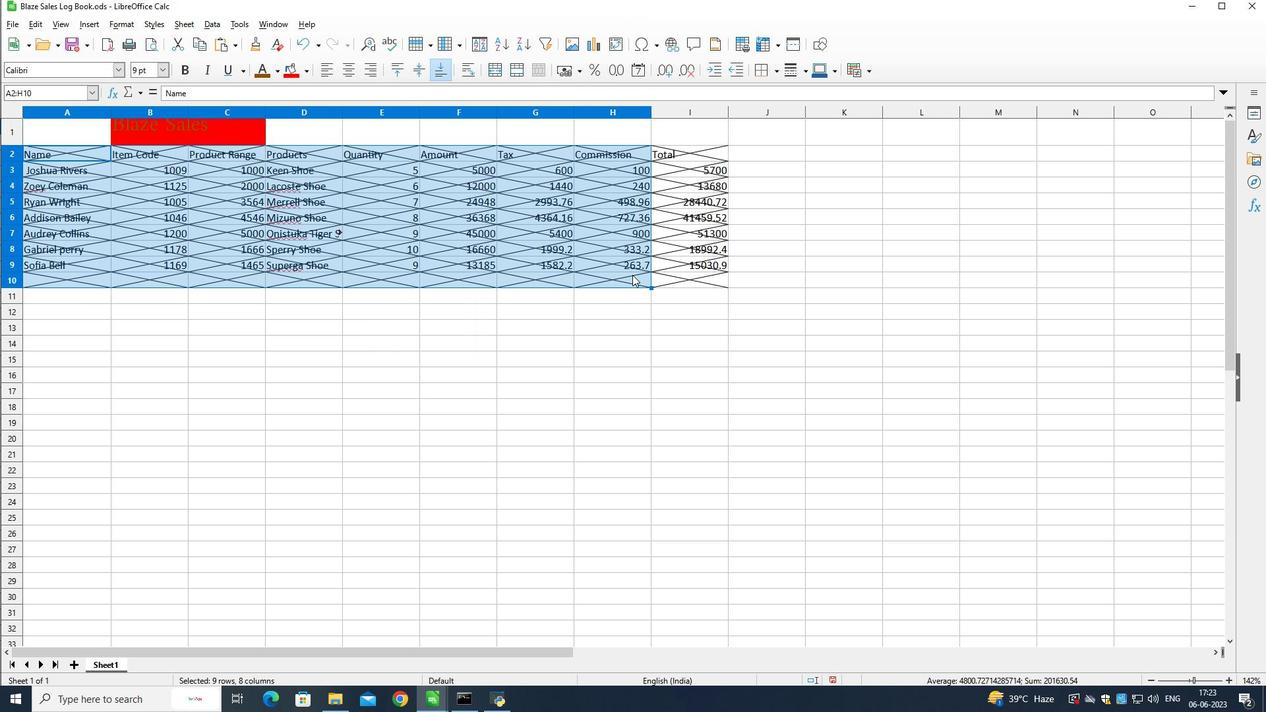 
Action: Mouse pressed left at (626, 310)
Screenshot: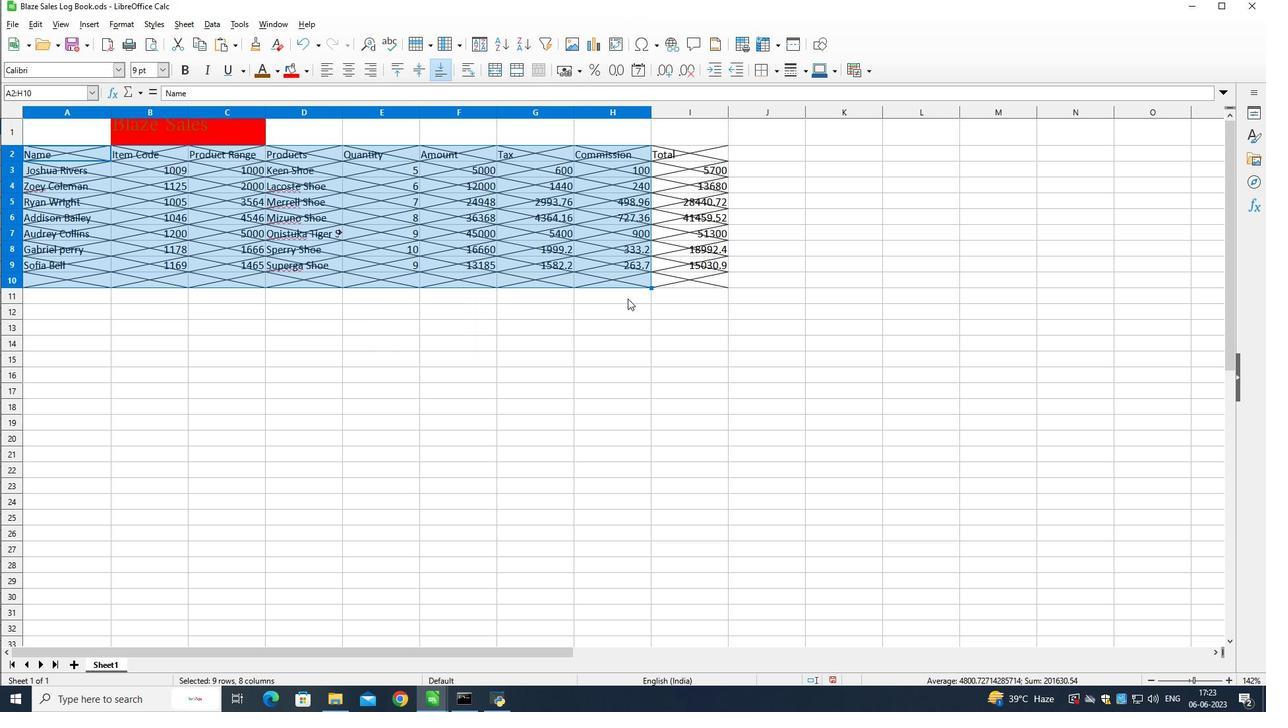 
Action: Mouse moved to (60, 155)
Screenshot: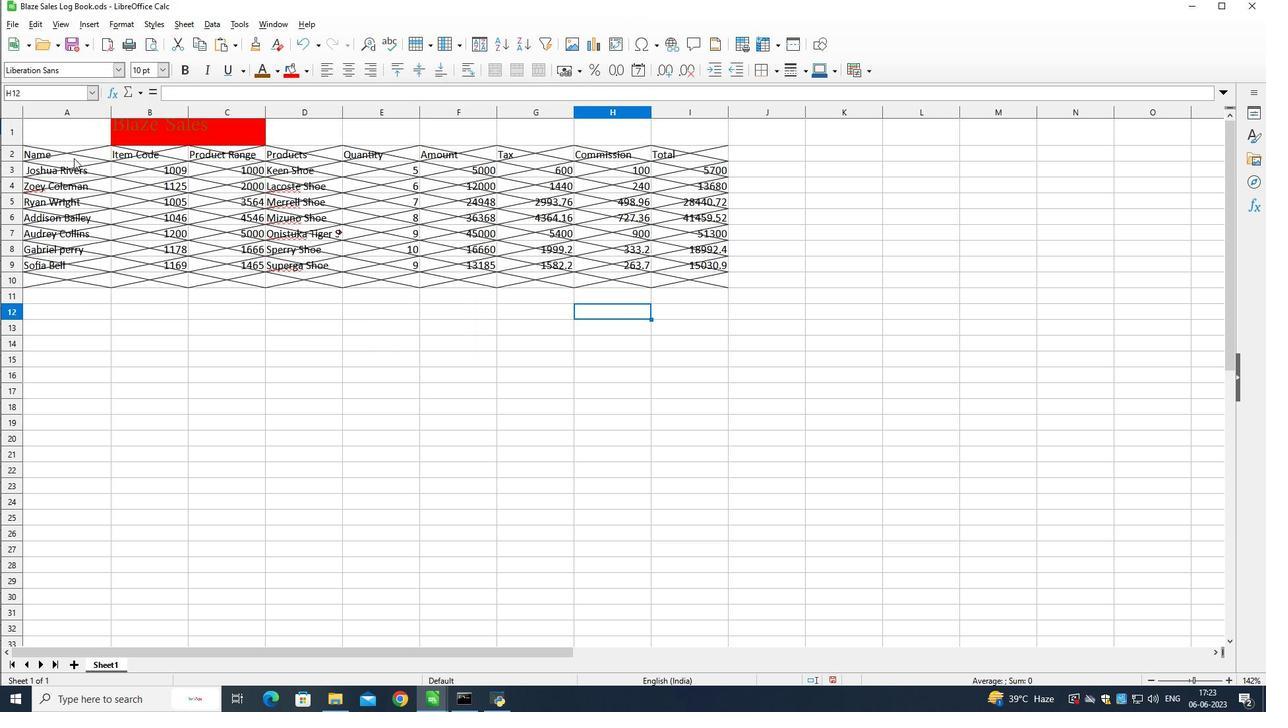 
Action: Mouse pressed left at (60, 155)
Screenshot: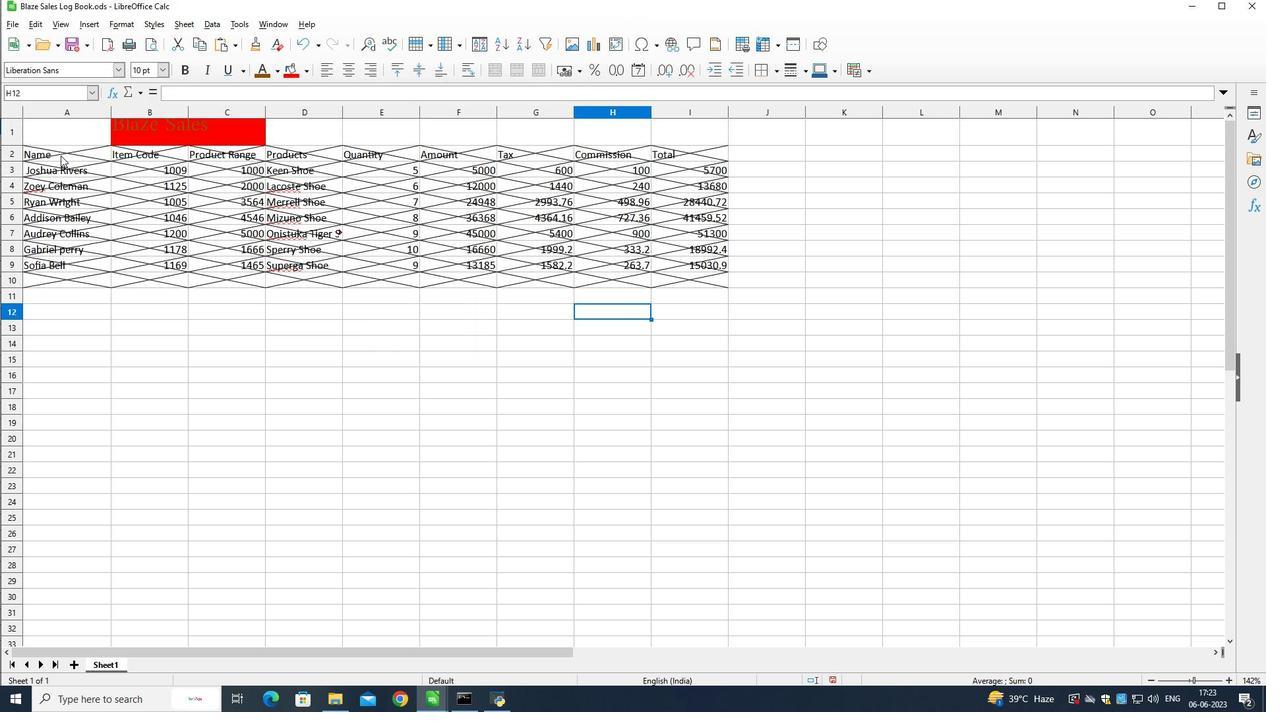 
Action: Mouse moved to (116, 19)
Screenshot: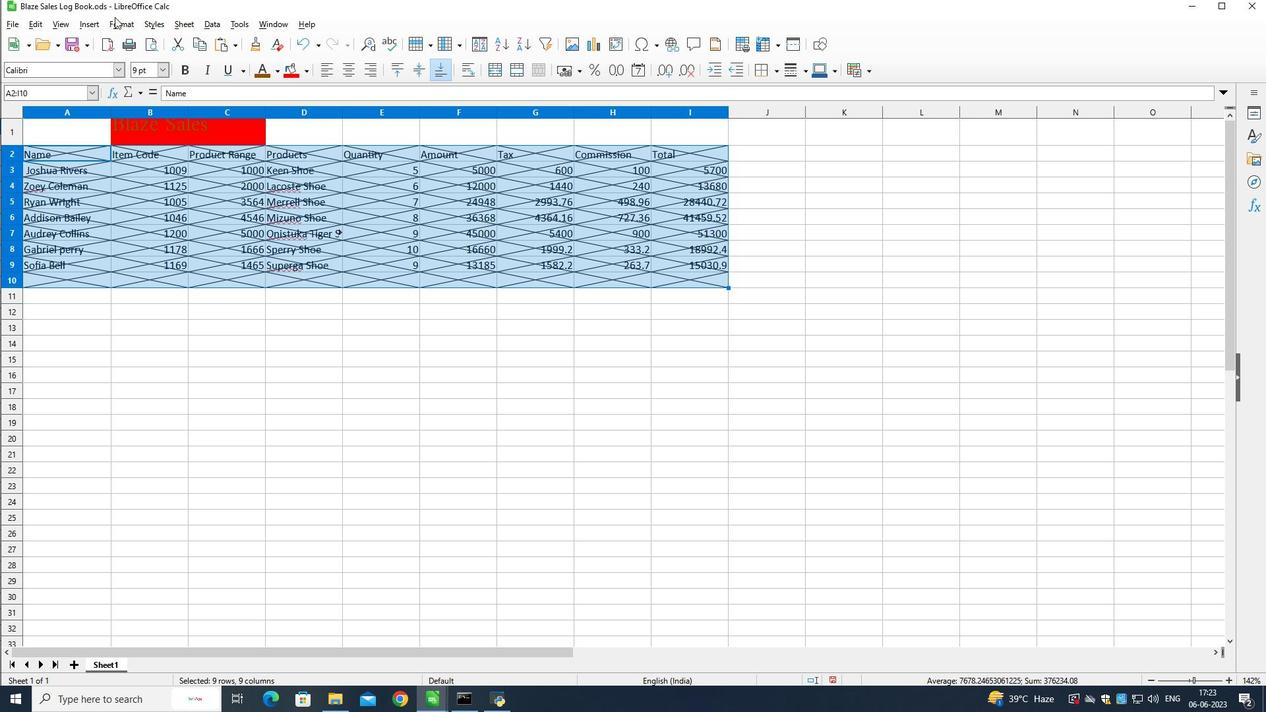 
Action: Mouse pressed left at (116, 19)
Screenshot: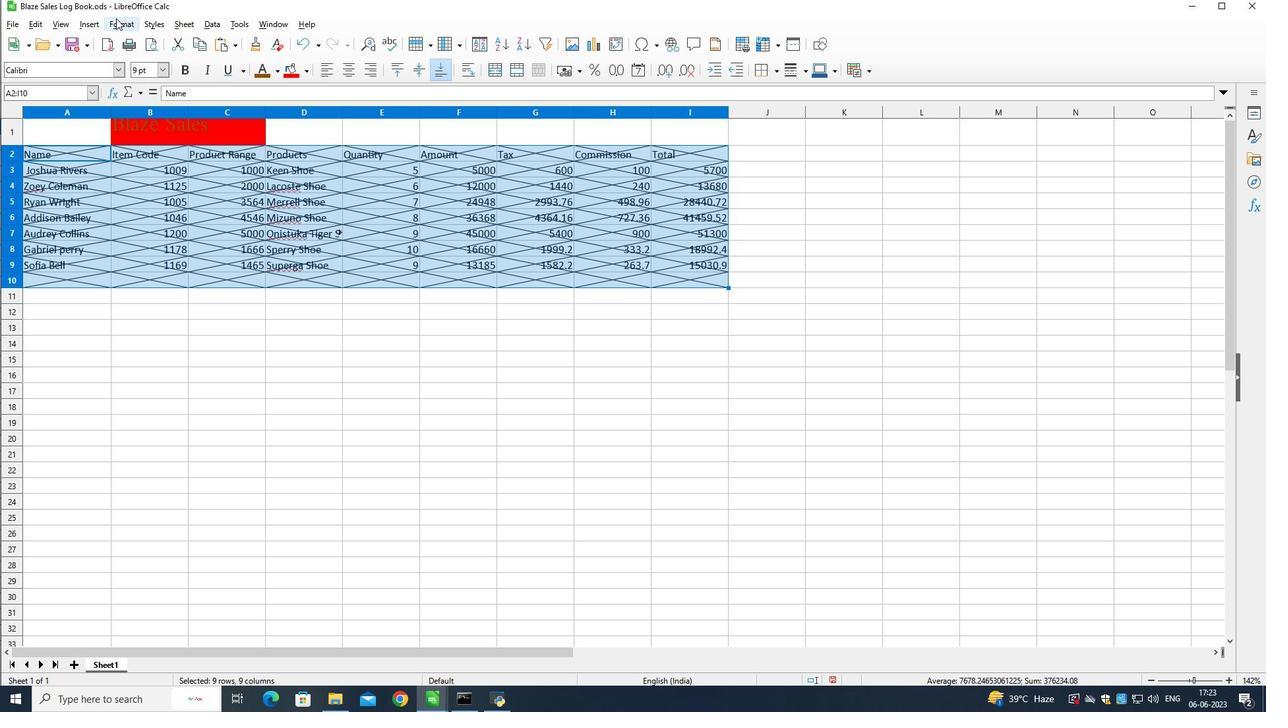
Action: Mouse moved to (275, 238)
Screenshot: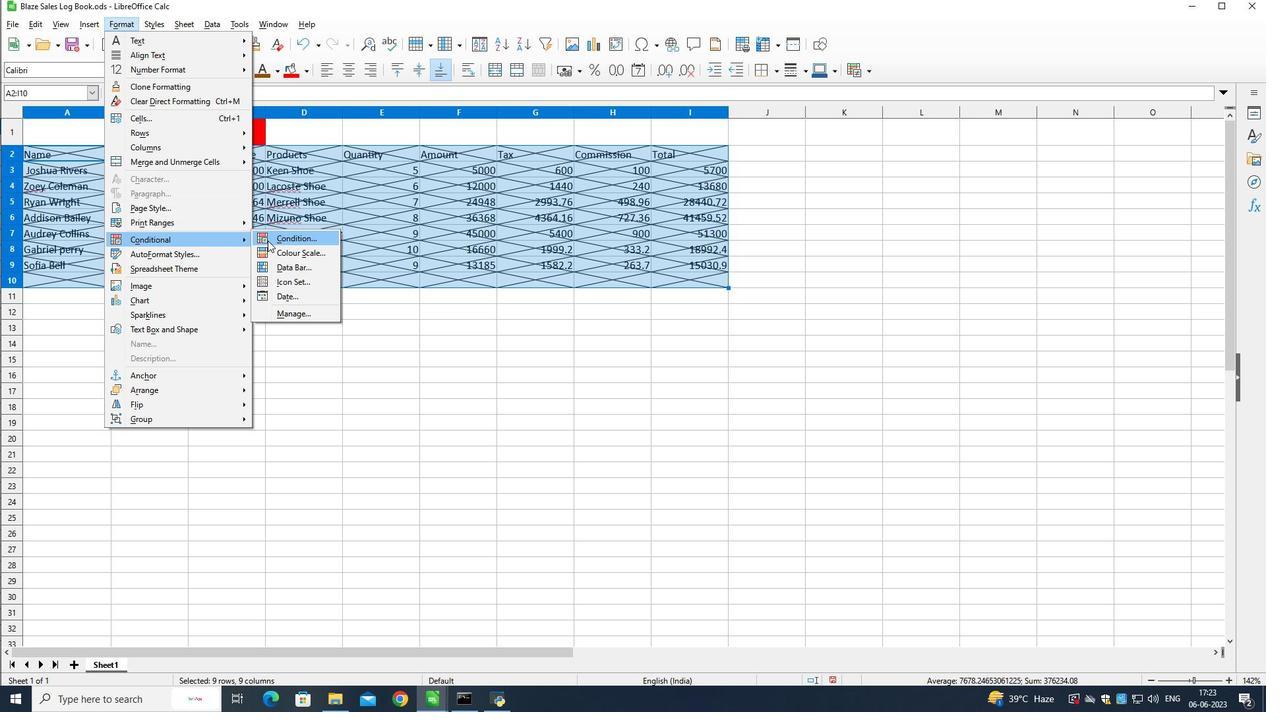 
Action: Mouse pressed left at (275, 238)
Screenshot: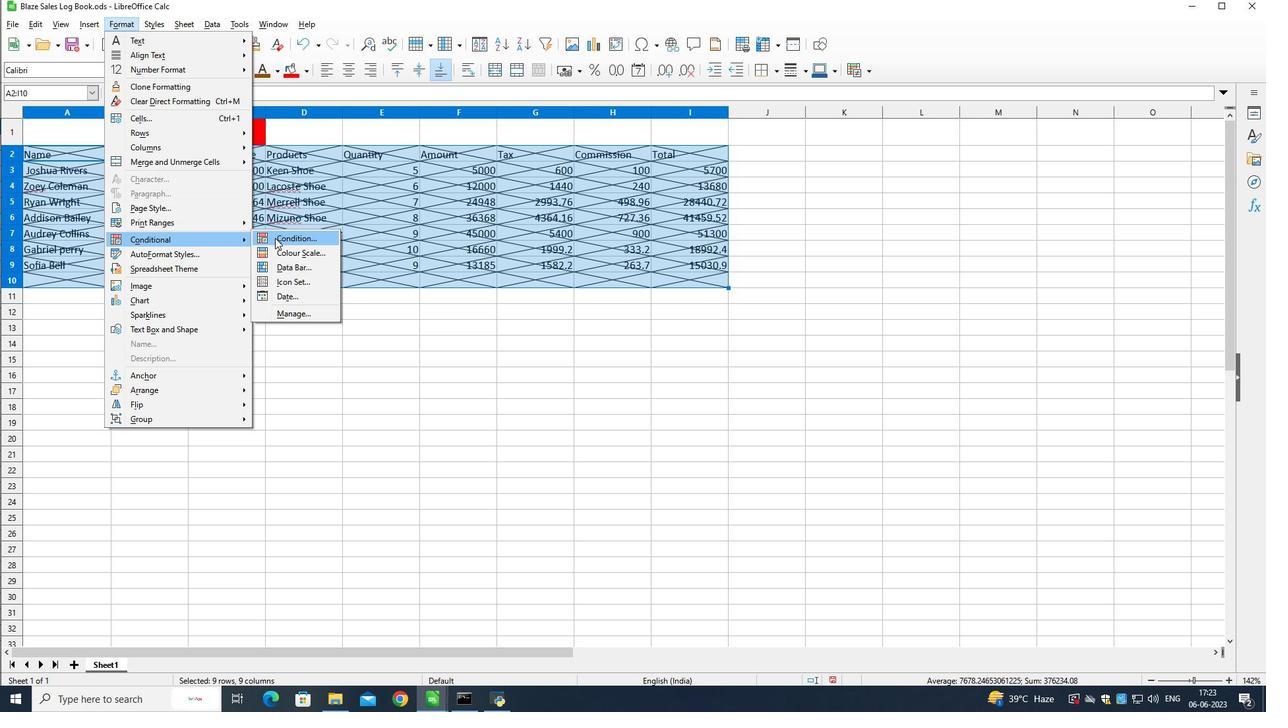 
Action: Mouse moved to (676, 213)
Screenshot: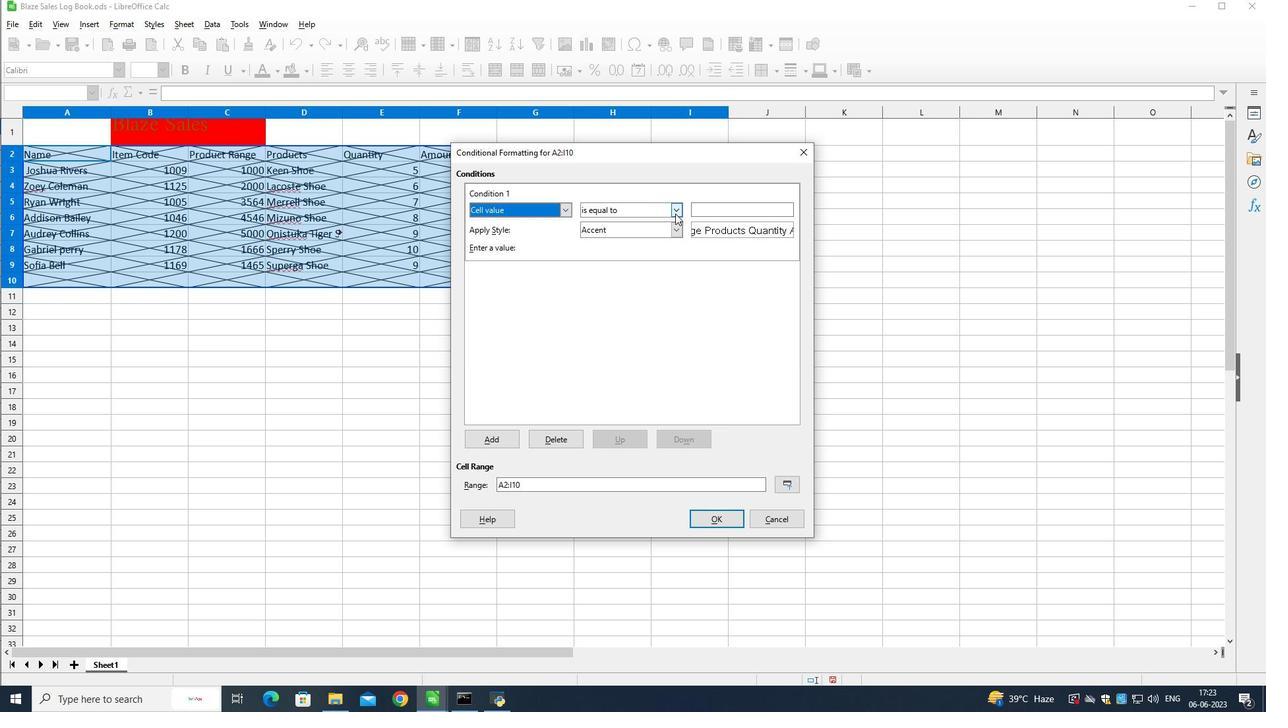 
Action: Mouse pressed left at (676, 213)
Screenshot: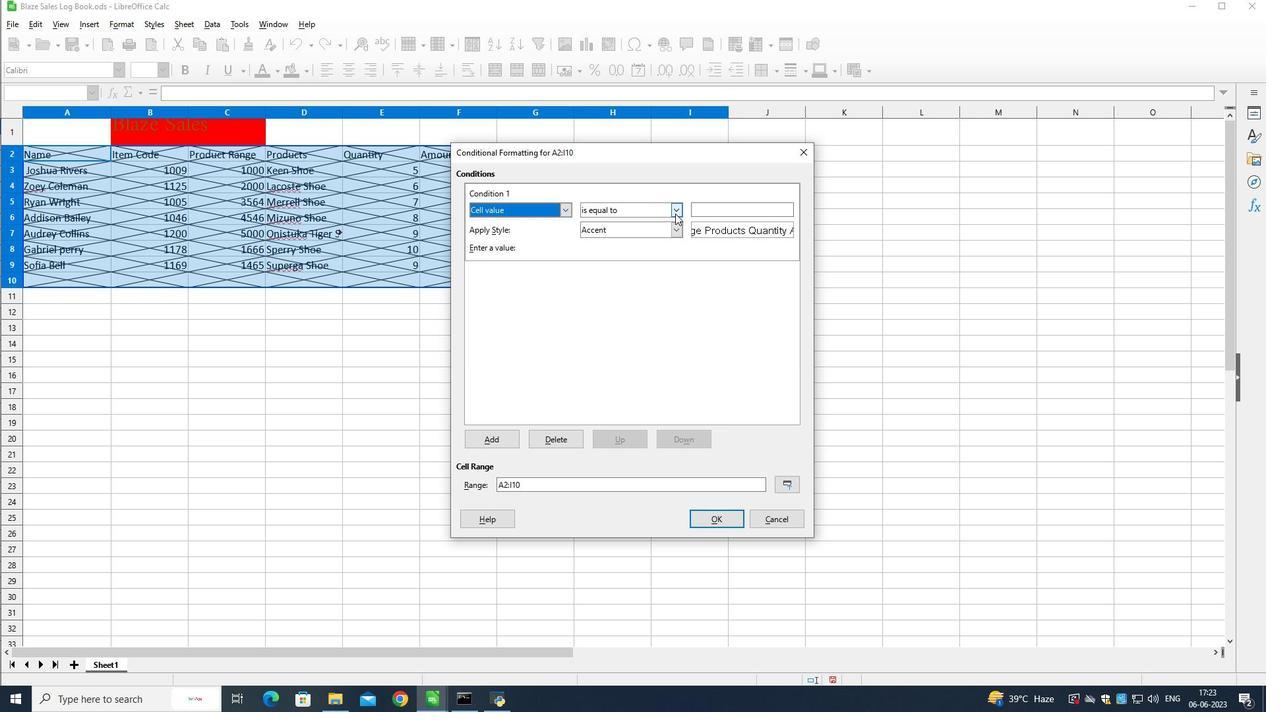 
Action: Mouse moved to (650, 234)
Screenshot: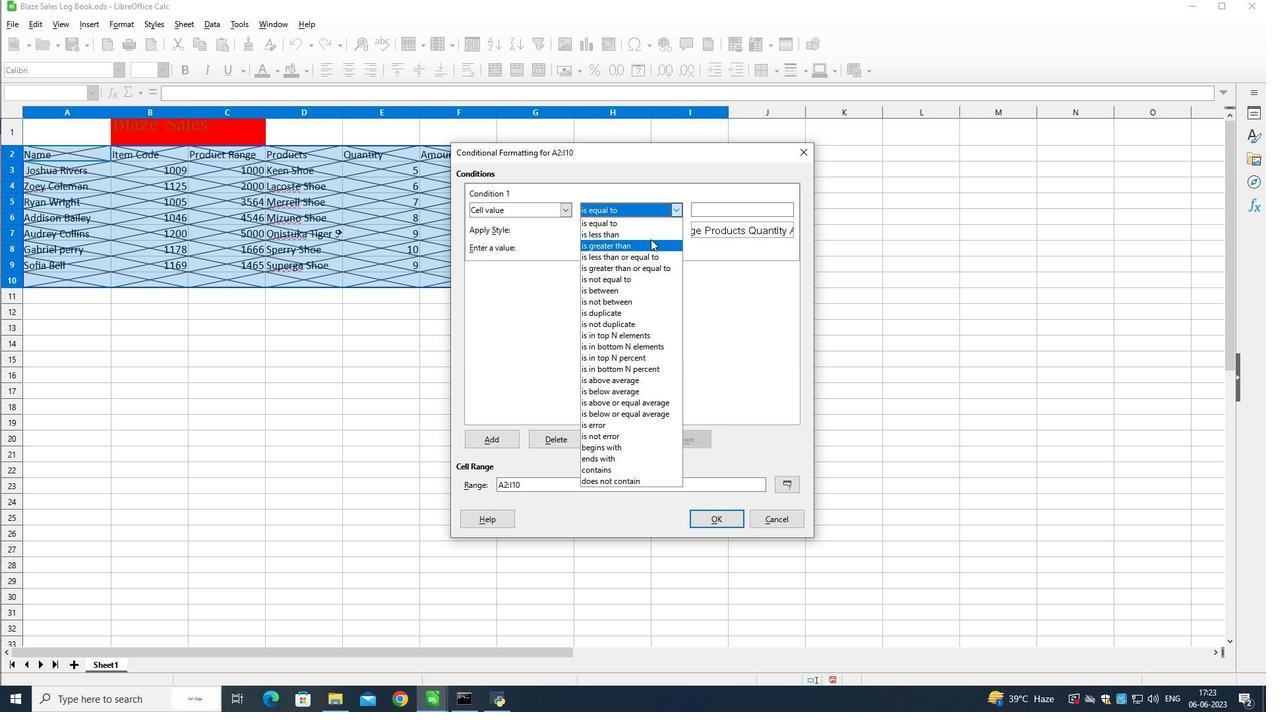 
Action: Mouse pressed left at (650, 234)
Screenshot: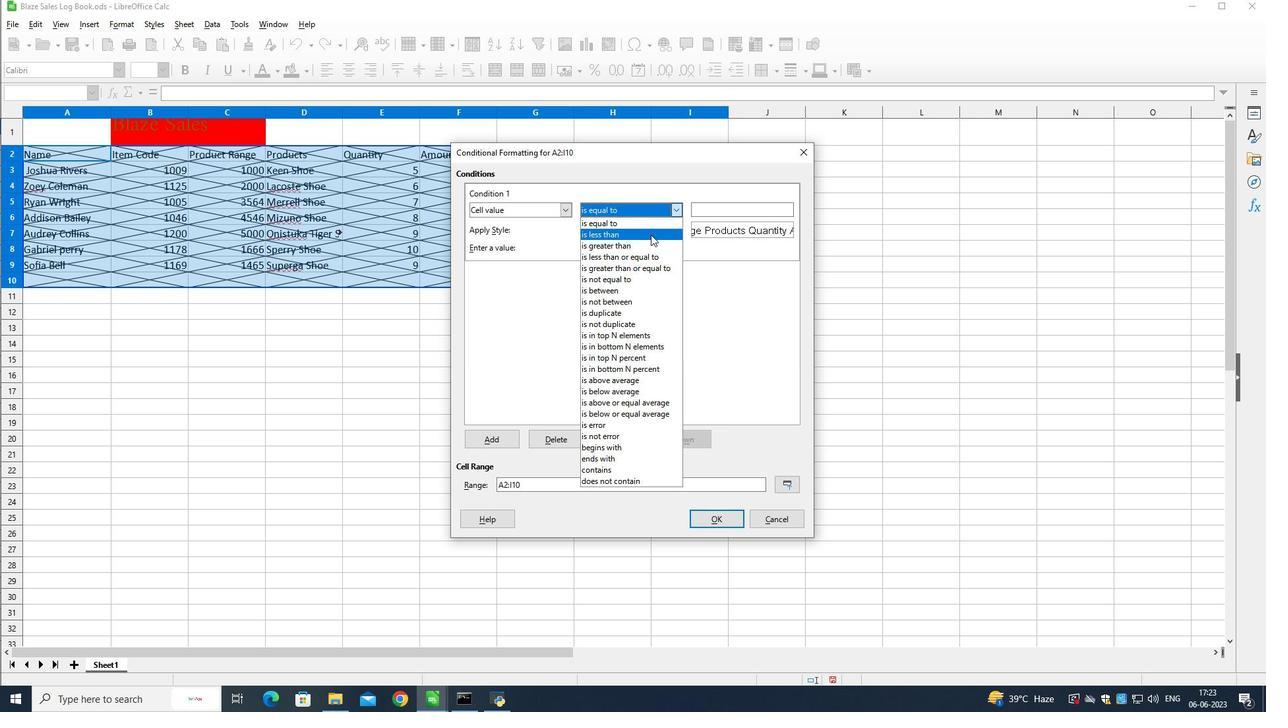 
Action: Mouse moved to (703, 209)
Screenshot: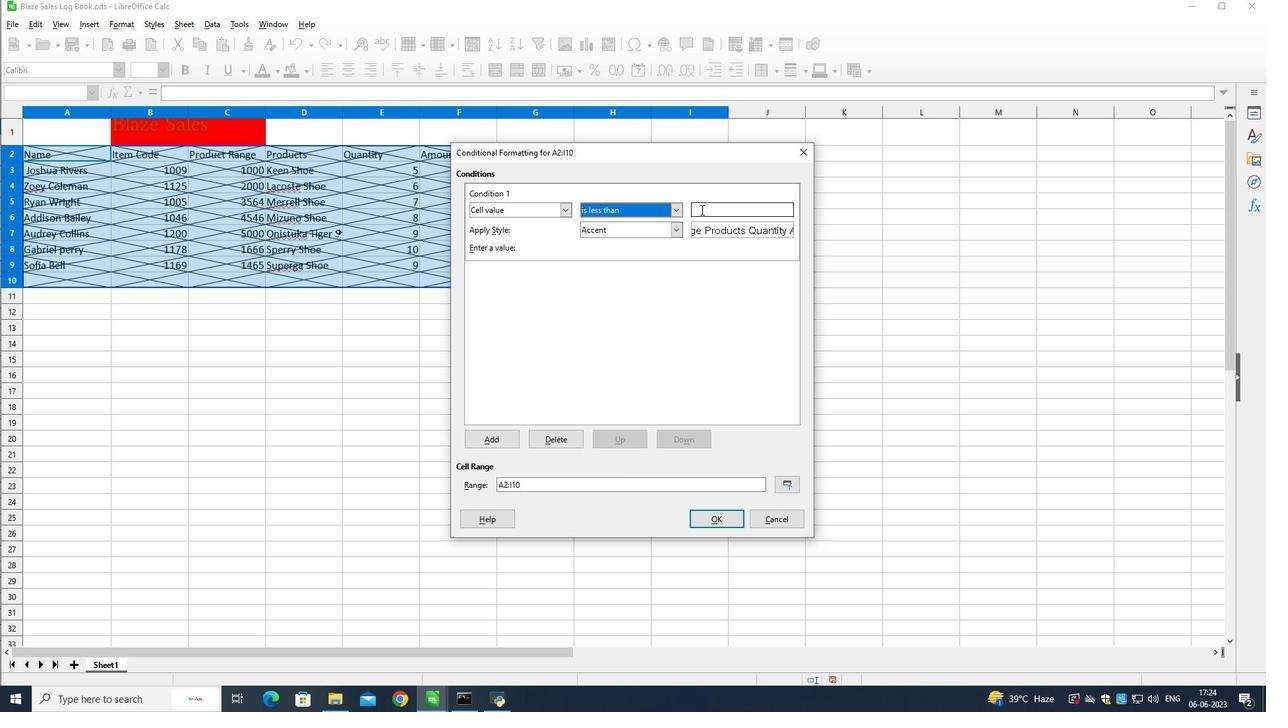 
Action: Mouse pressed left at (703, 209)
Screenshot: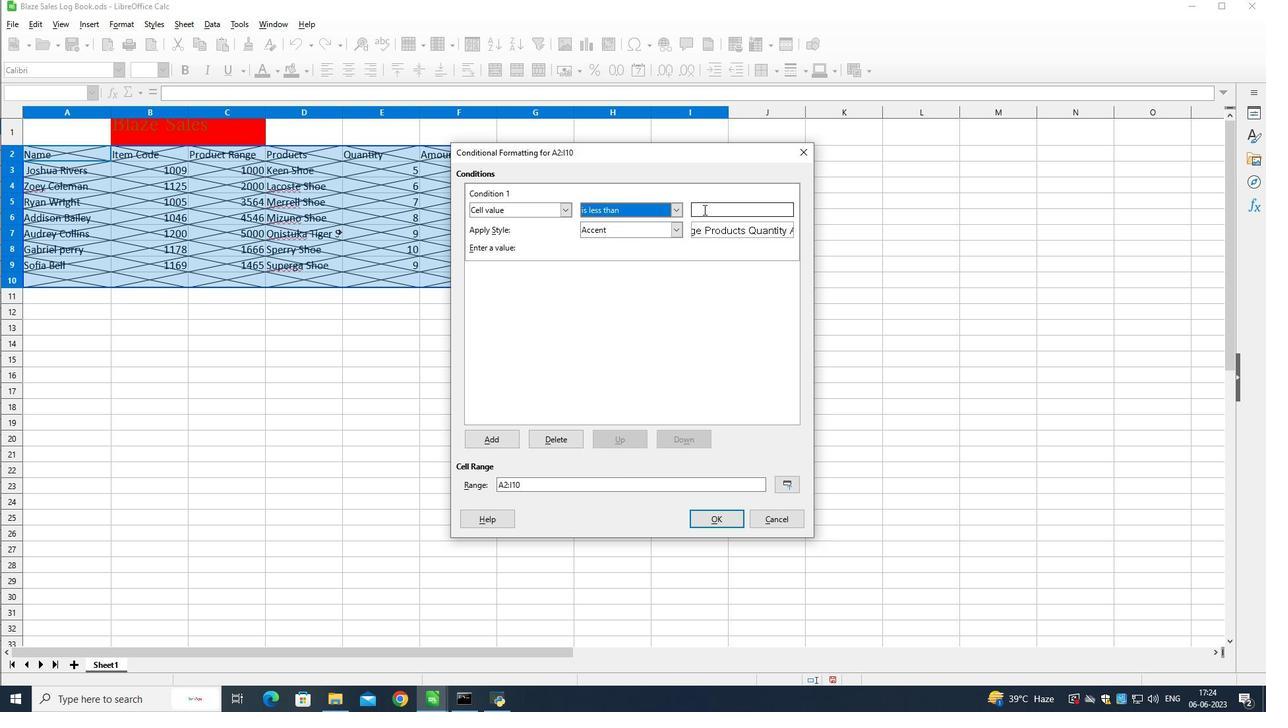 
Action: Key pressed 10
Screenshot: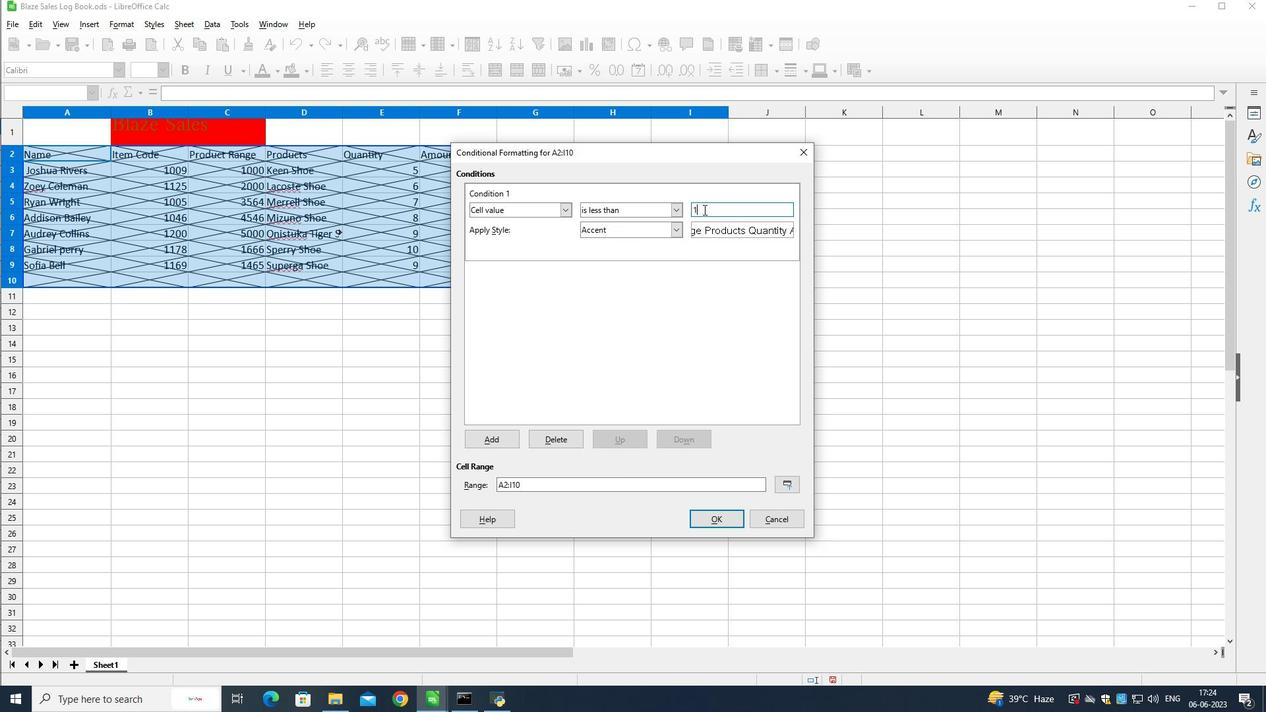 
Action: Mouse moved to (728, 518)
Screenshot: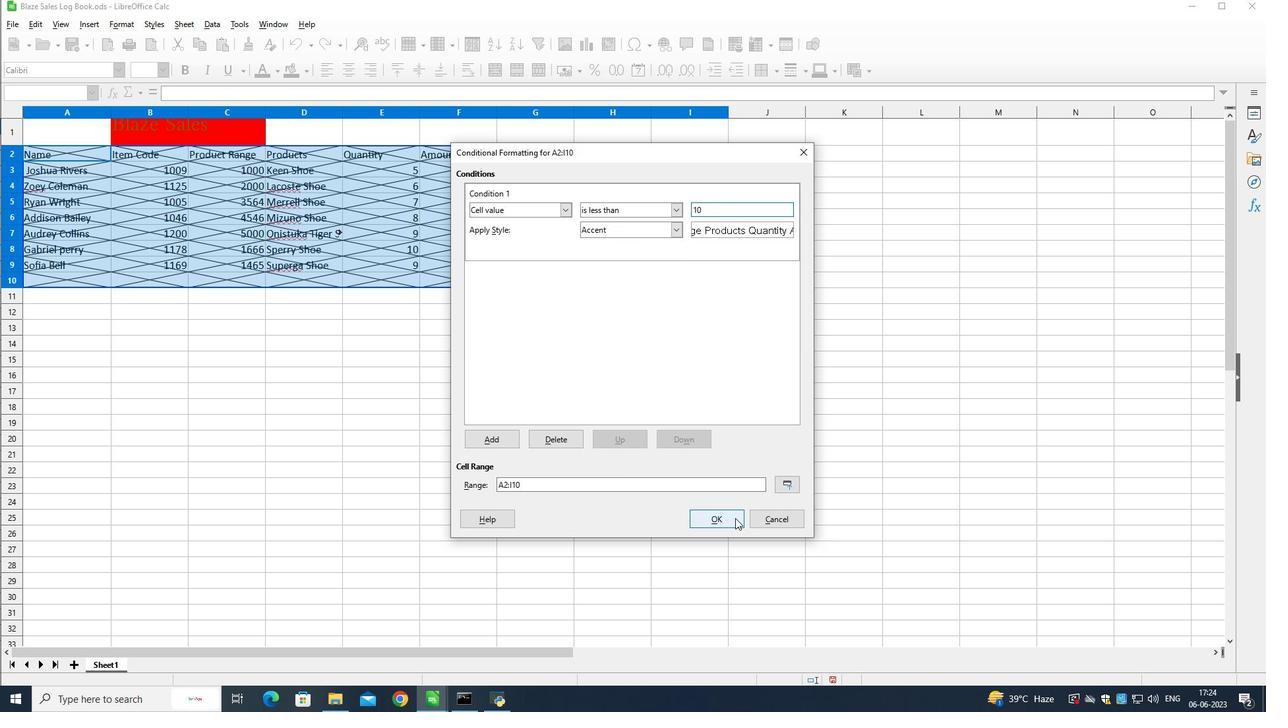 
Action: Mouse pressed left at (728, 518)
Screenshot: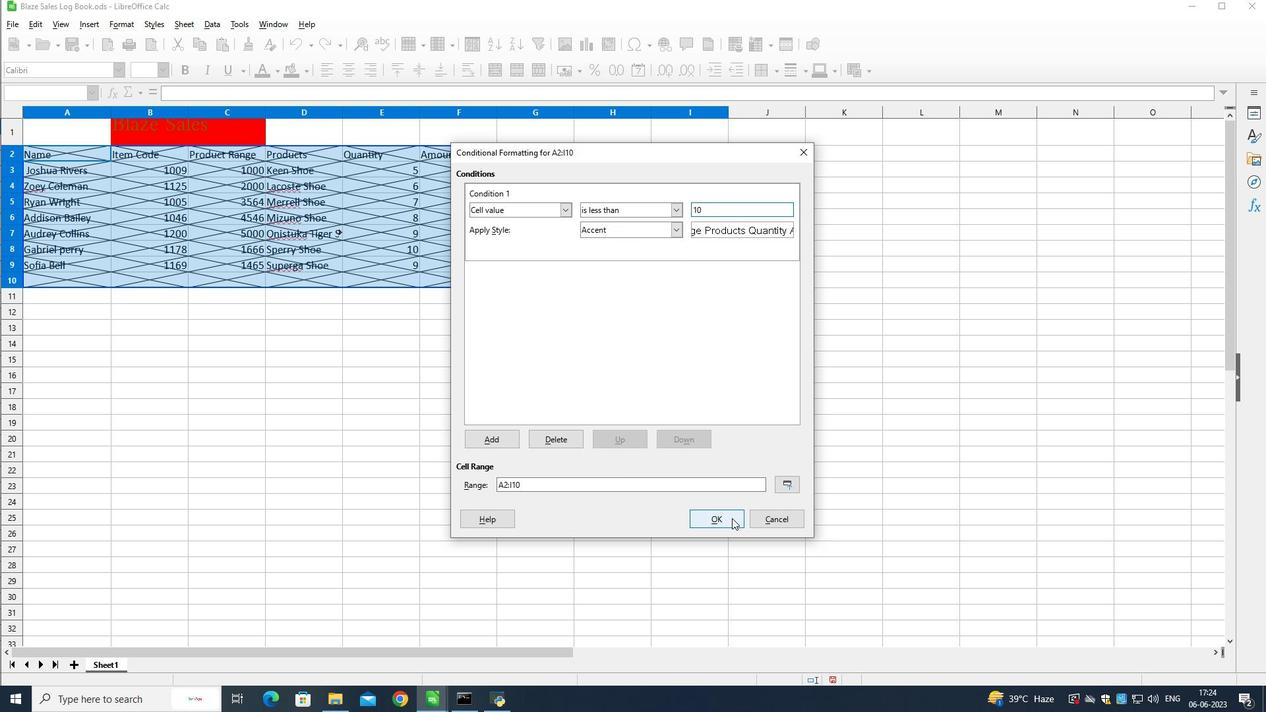 
Action: Mouse moved to (125, 25)
Screenshot: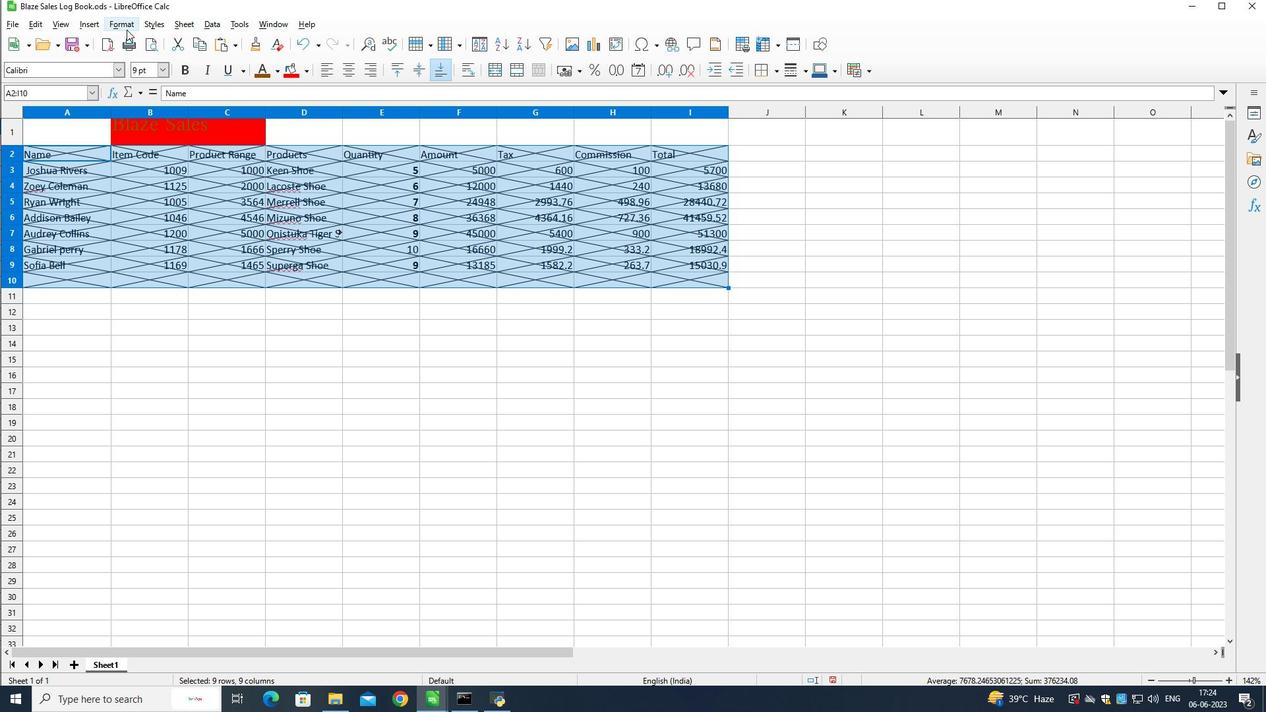 
Action: Mouse pressed left at (125, 25)
Screenshot: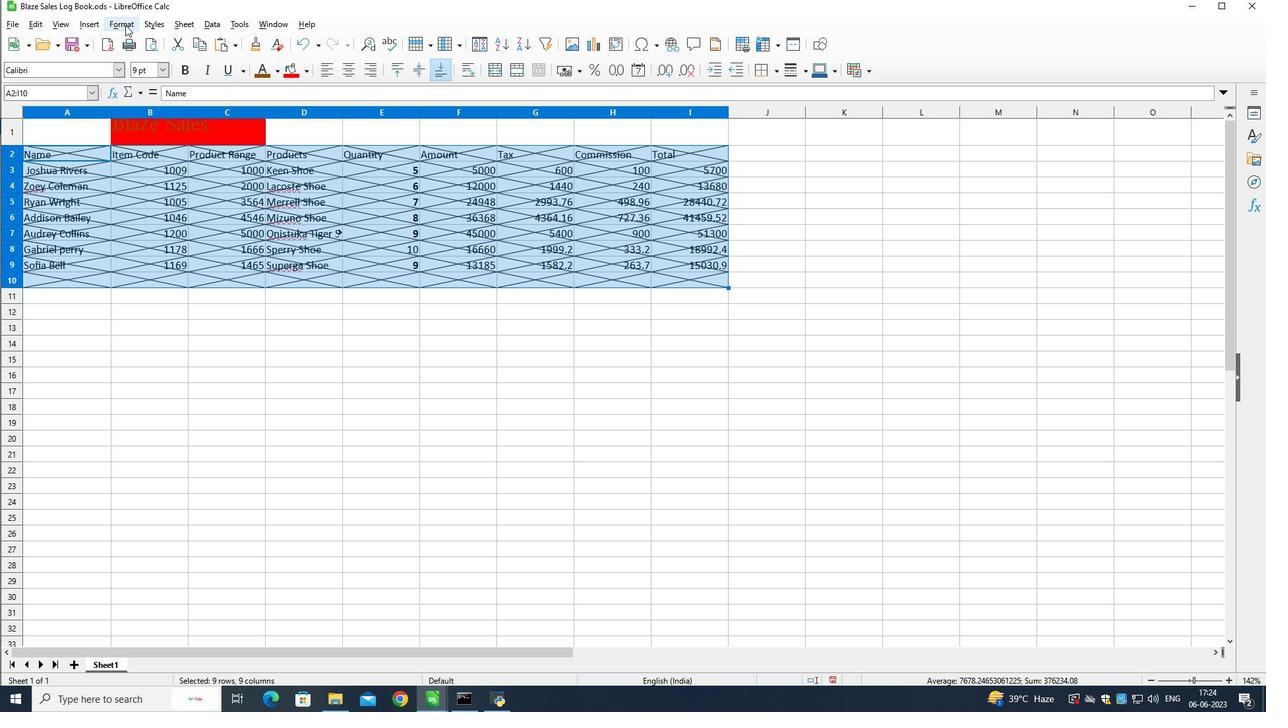 
Action: Mouse moved to (295, 256)
Screenshot: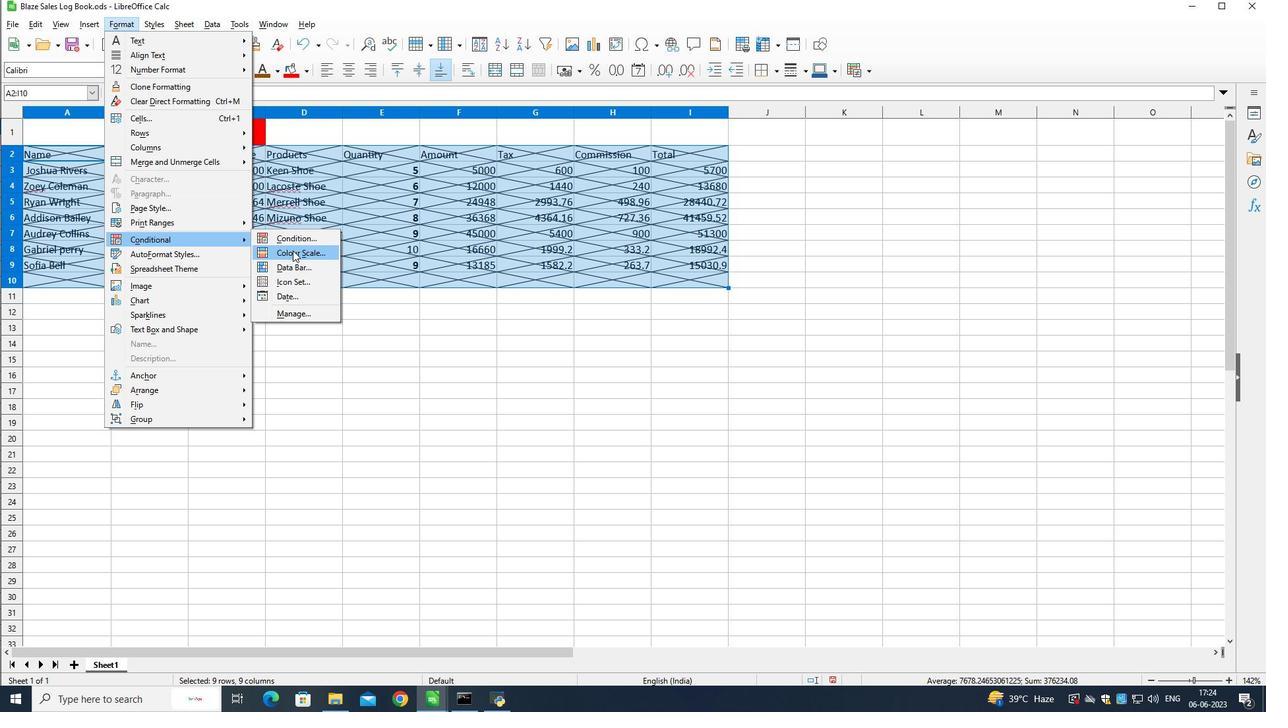 
Action: Mouse pressed left at (295, 256)
Screenshot: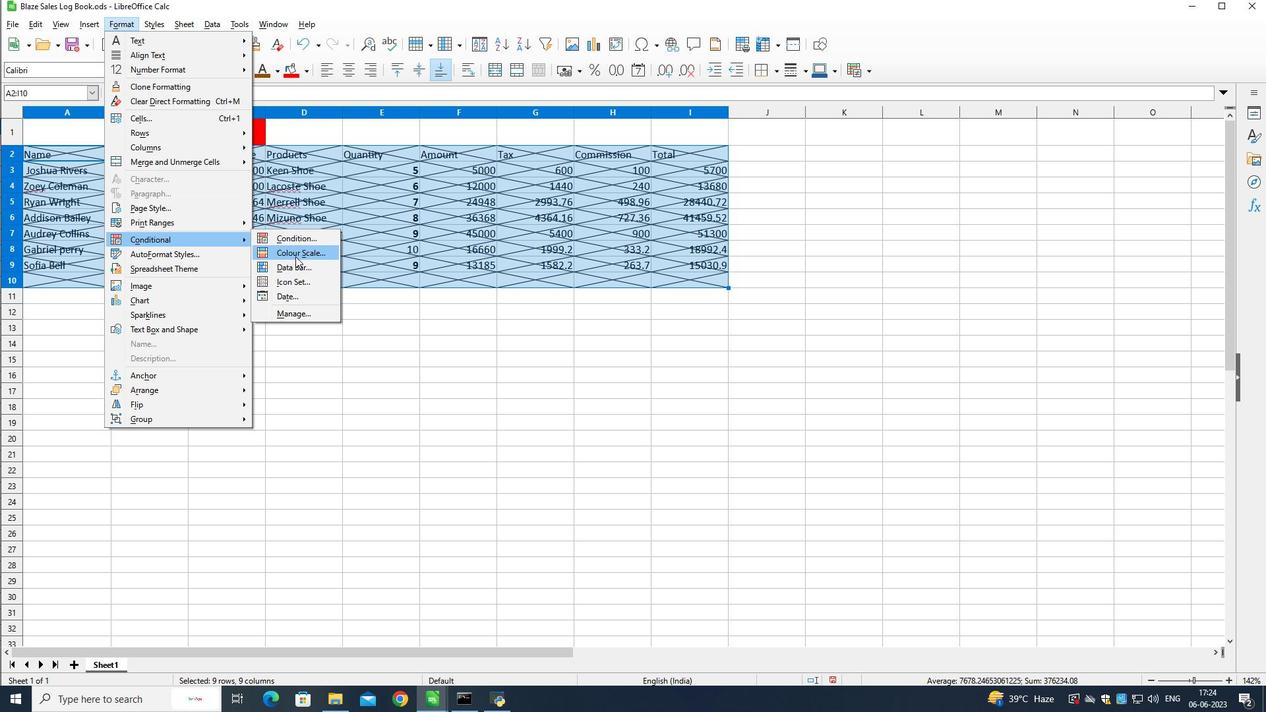 
Action: Mouse moved to (565, 209)
Screenshot: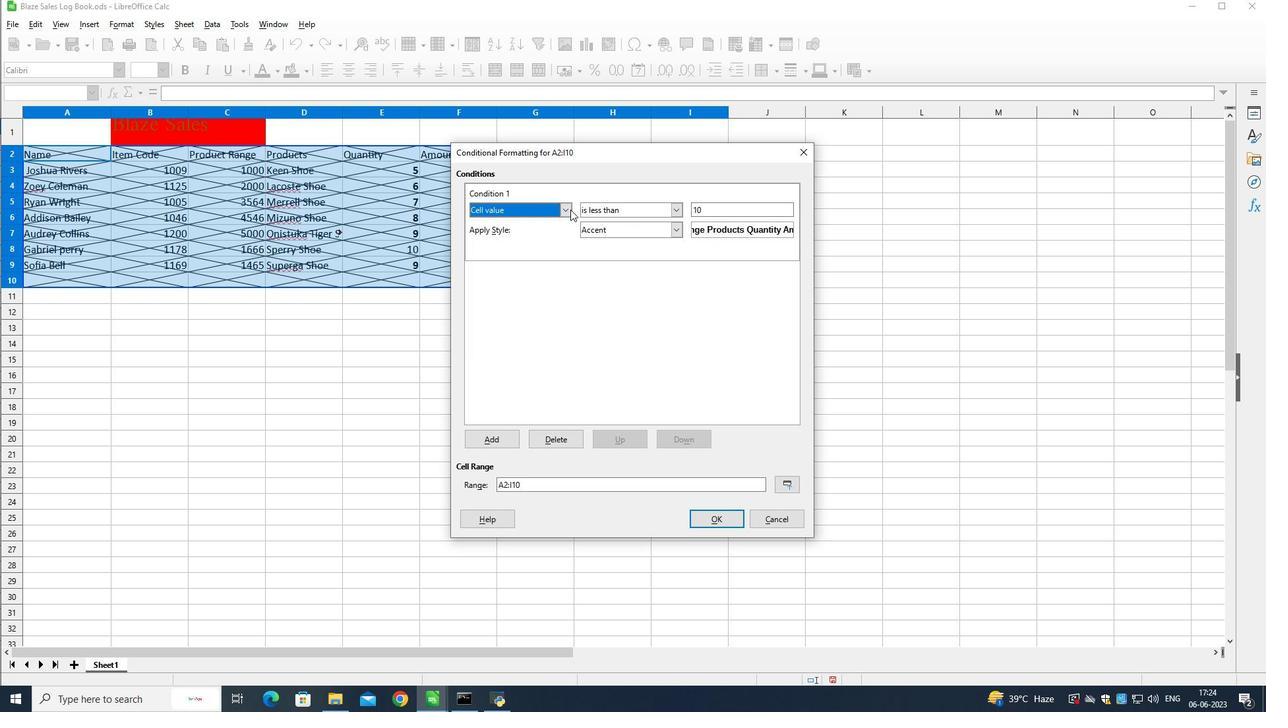 
Action: Mouse pressed left at (565, 209)
Screenshot: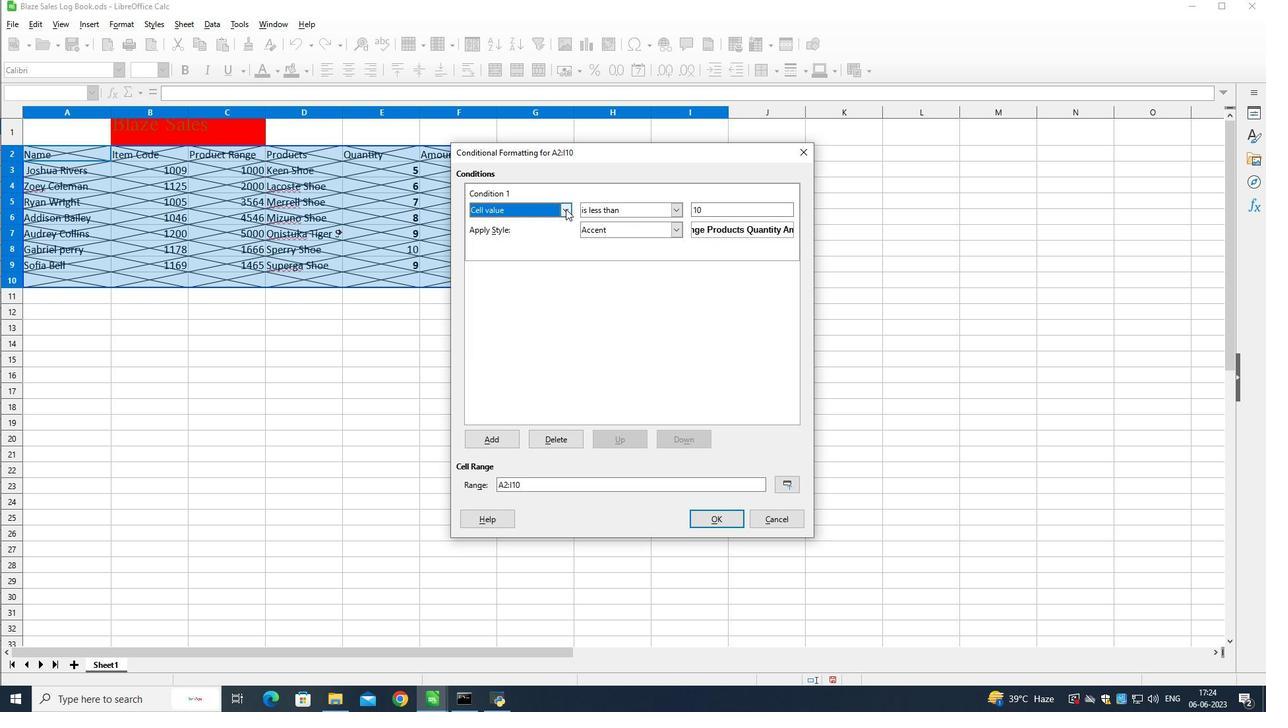 
Action: Mouse moved to (561, 222)
Screenshot: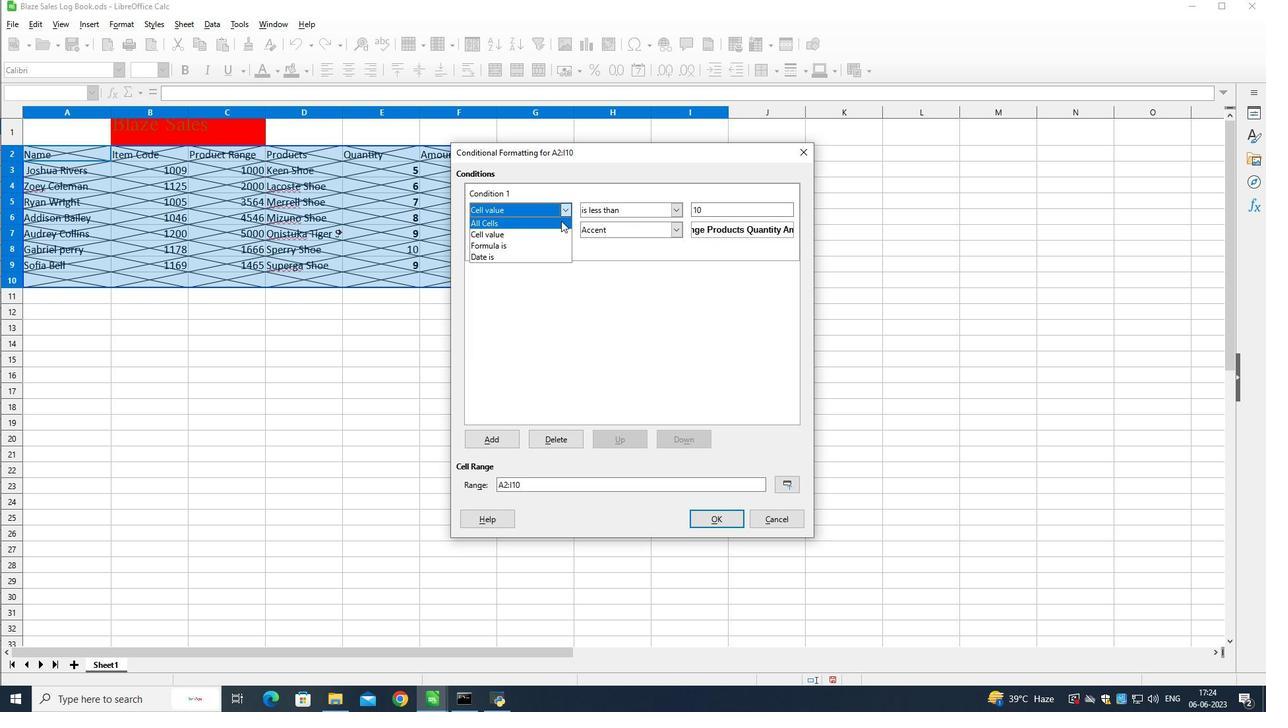
Action: Mouse pressed left at (561, 222)
Screenshot: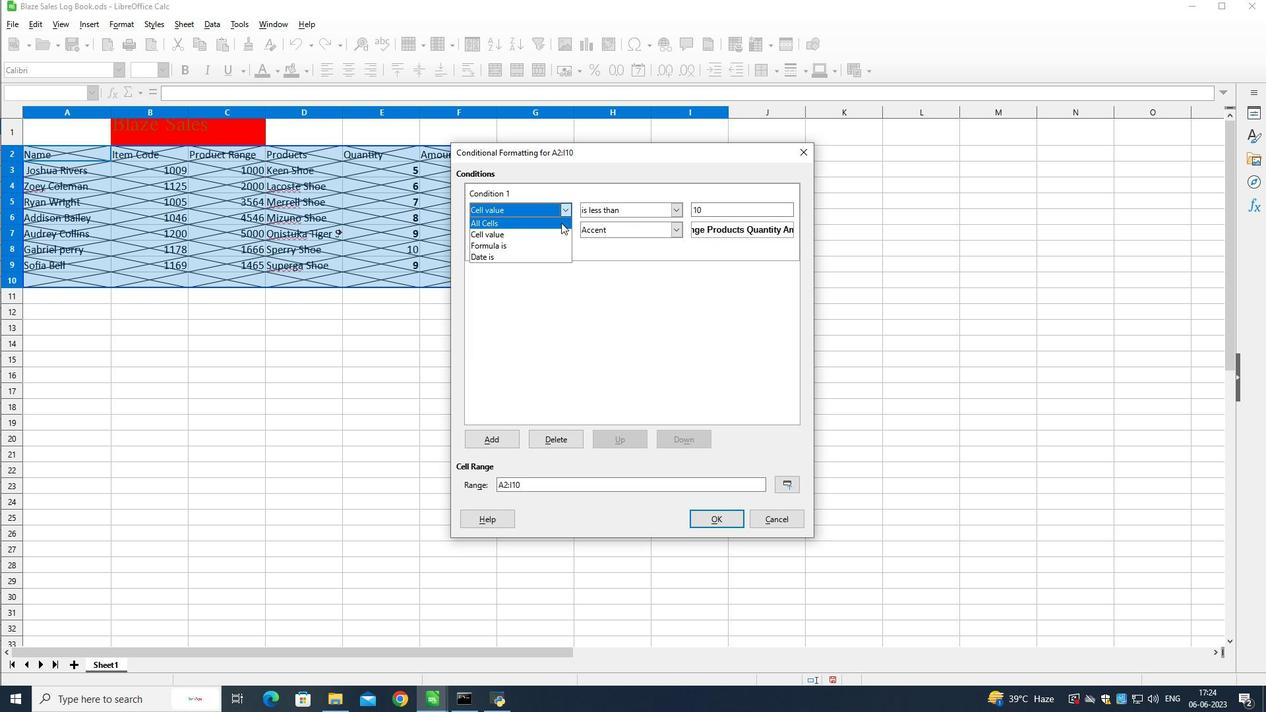 
Action: Mouse moved to (564, 279)
Screenshot: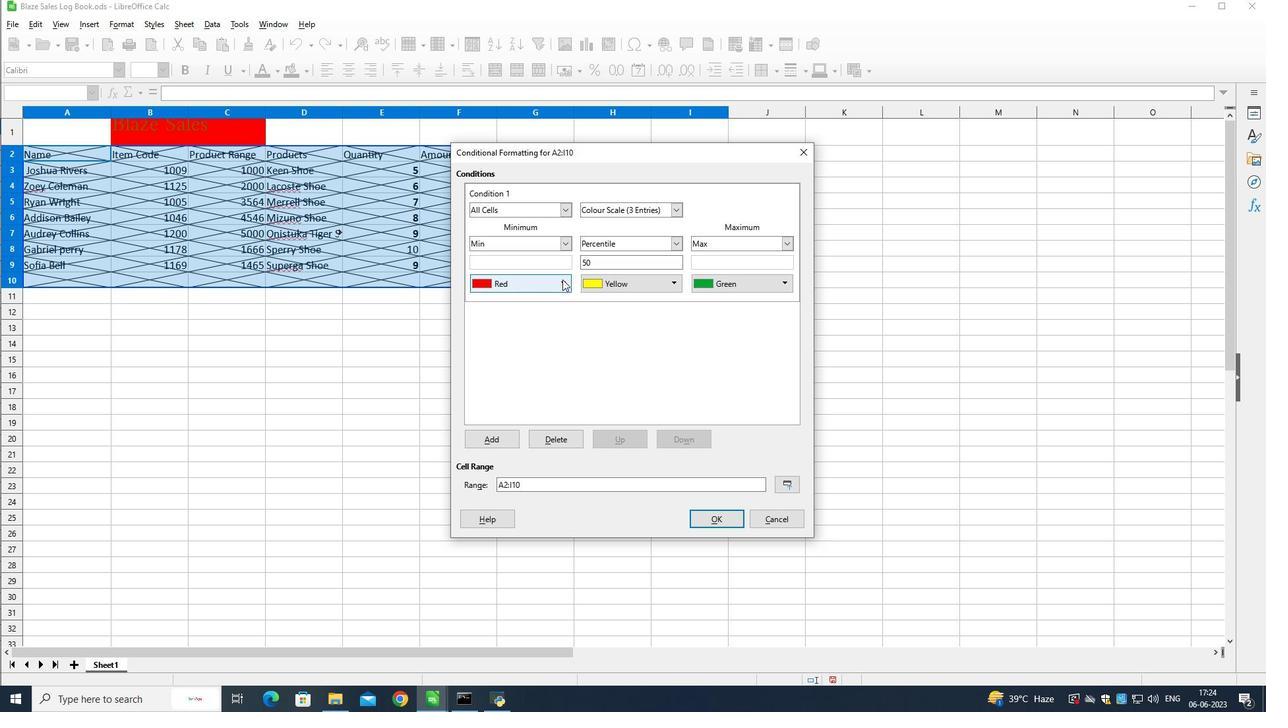 
Action: Mouse pressed left at (564, 279)
Screenshot: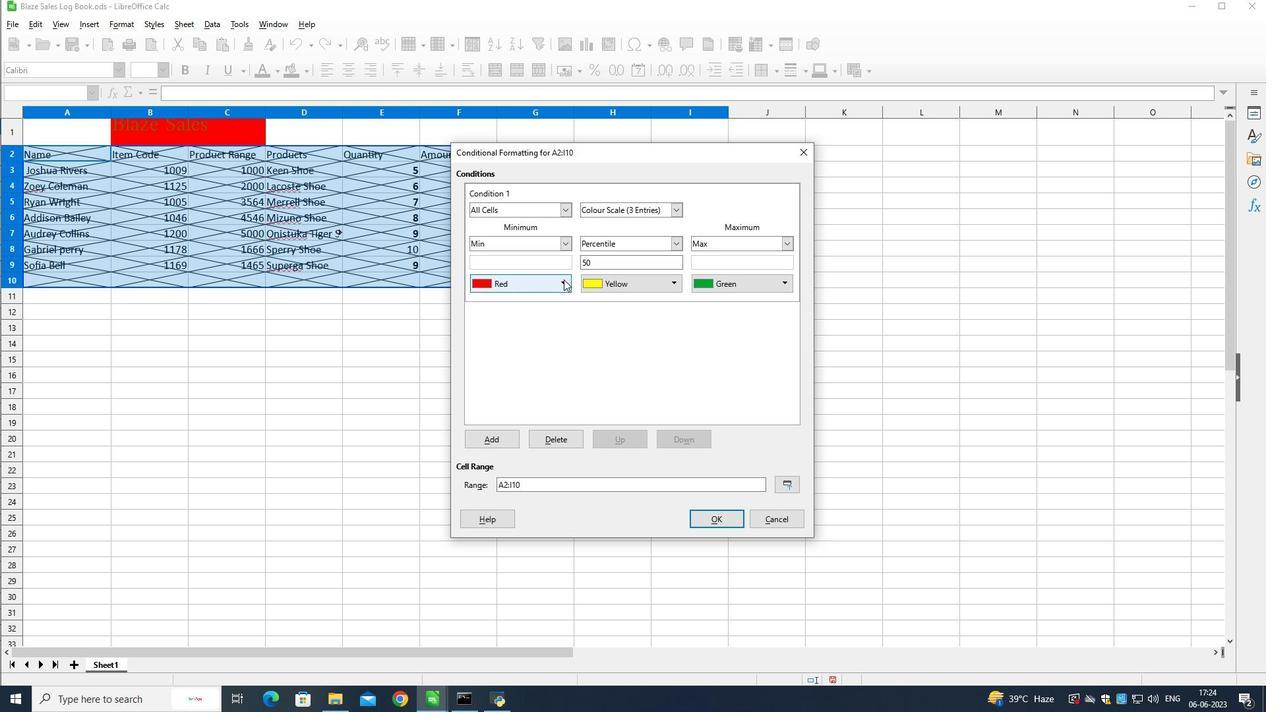 
Action: Mouse moved to (604, 300)
Screenshot: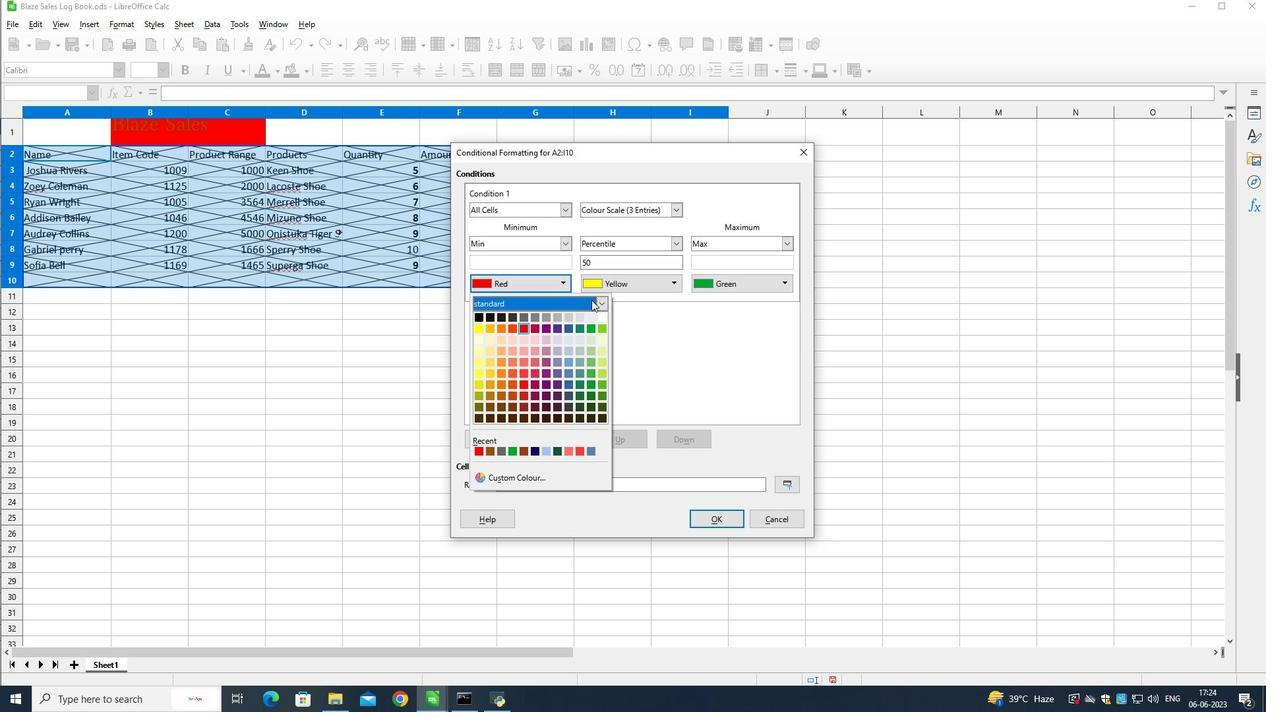 
Action: Mouse pressed left at (604, 300)
Screenshot: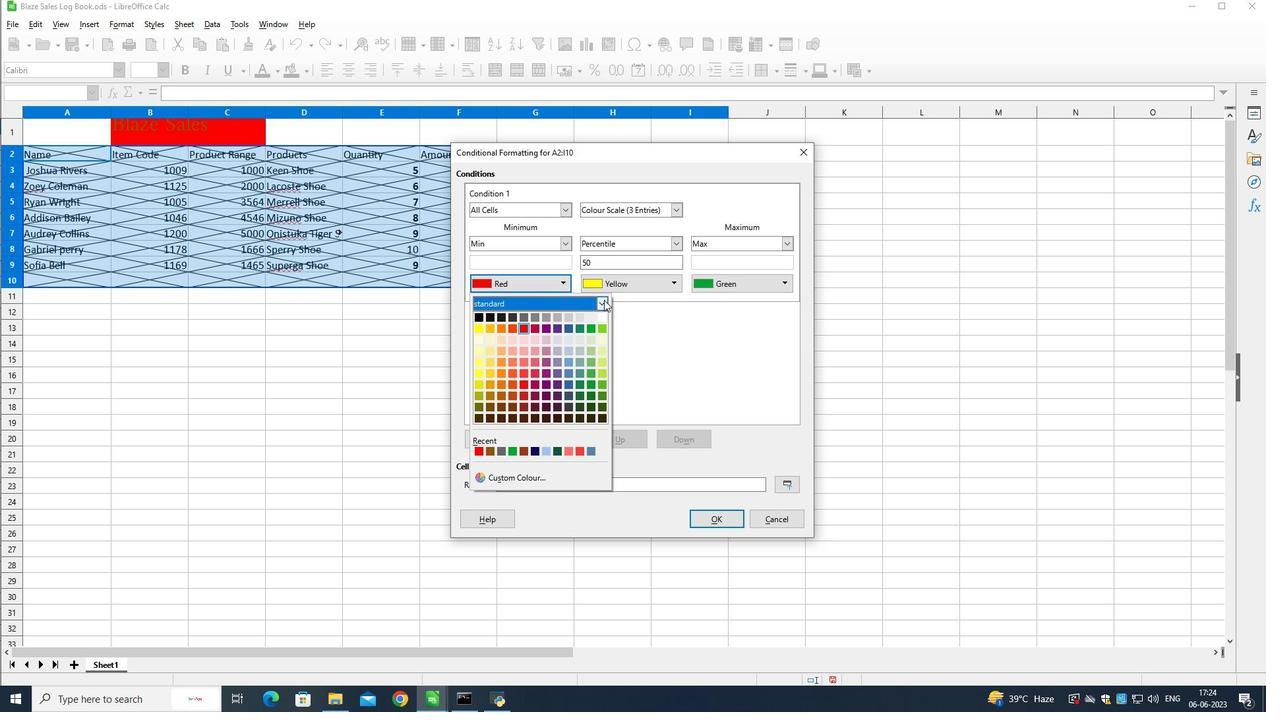 
Action: Mouse moved to (584, 329)
Screenshot: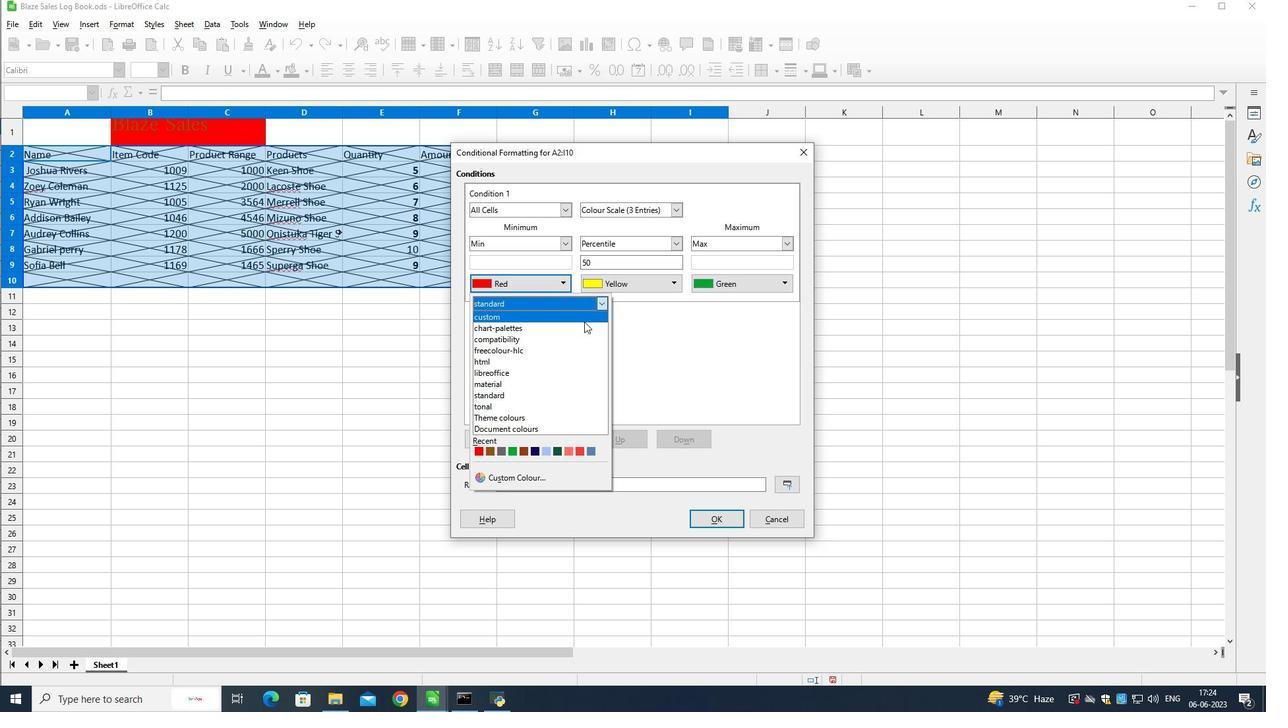 
Action: Mouse pressed left at (584, 329)
Screenshot: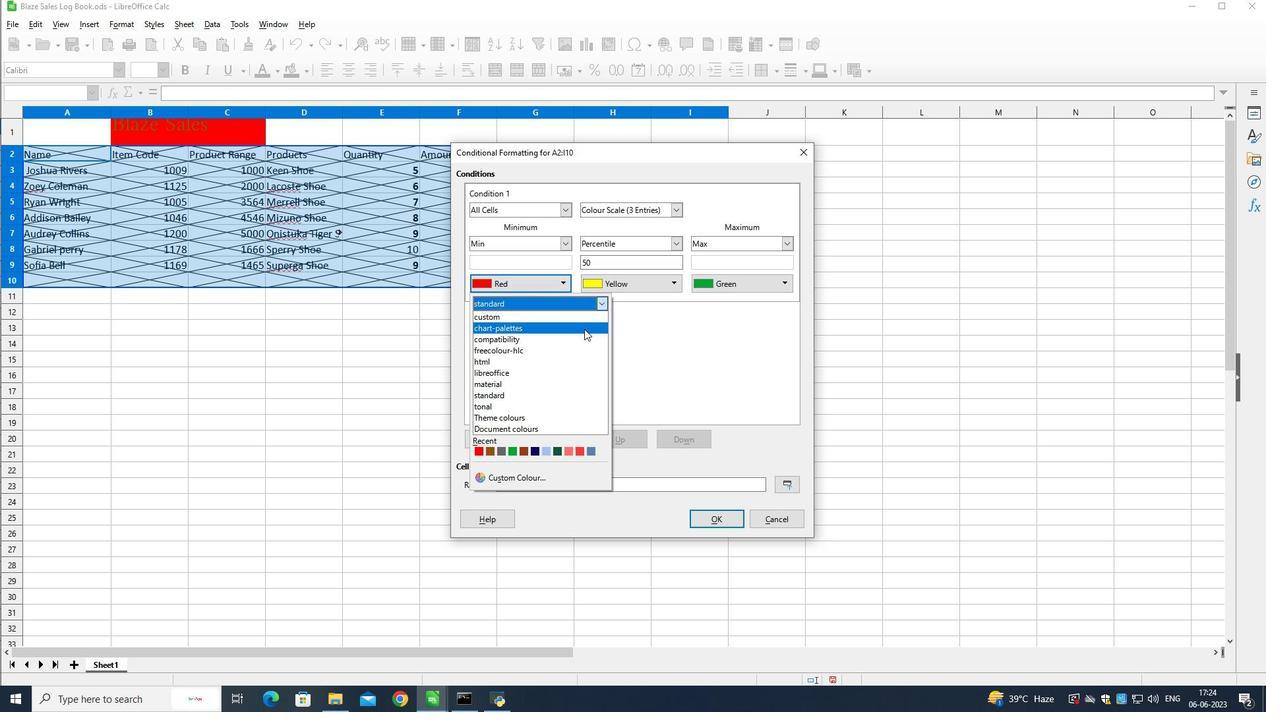 
Action: Mouse moved to (533, 317)
Screenshot: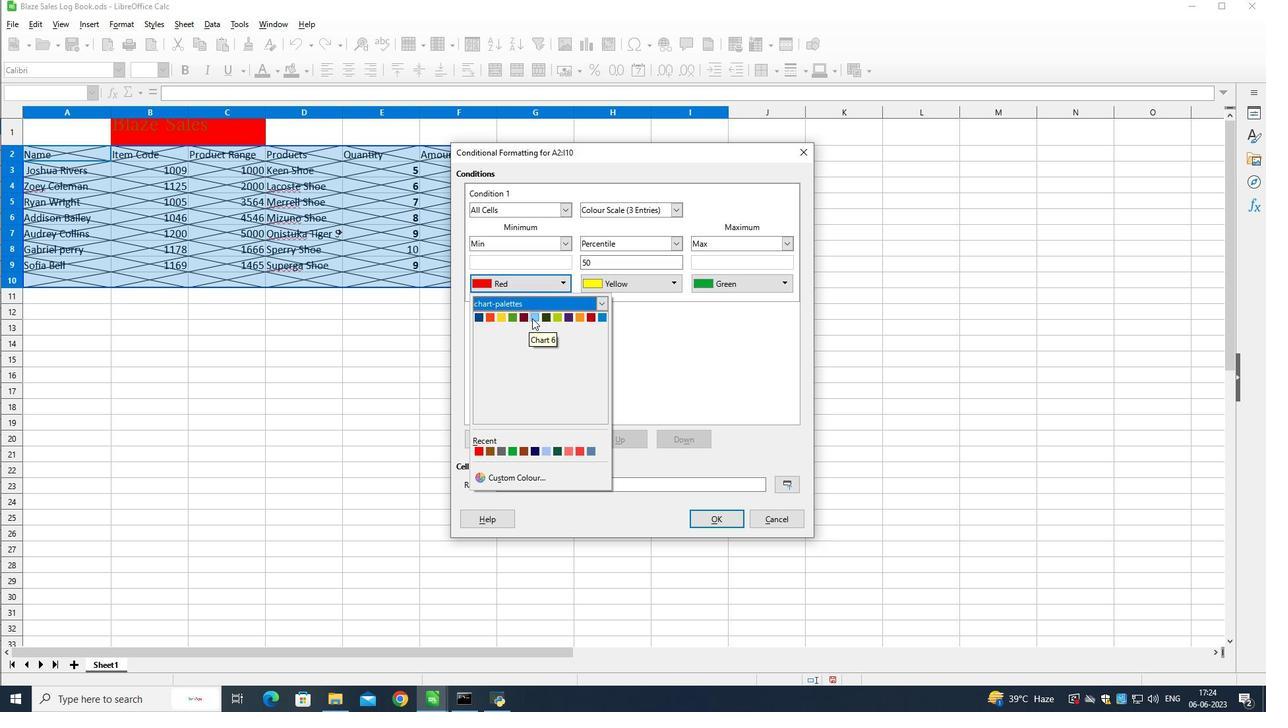 
Action: Mouse pressed left at (533, 317)
Screenshot: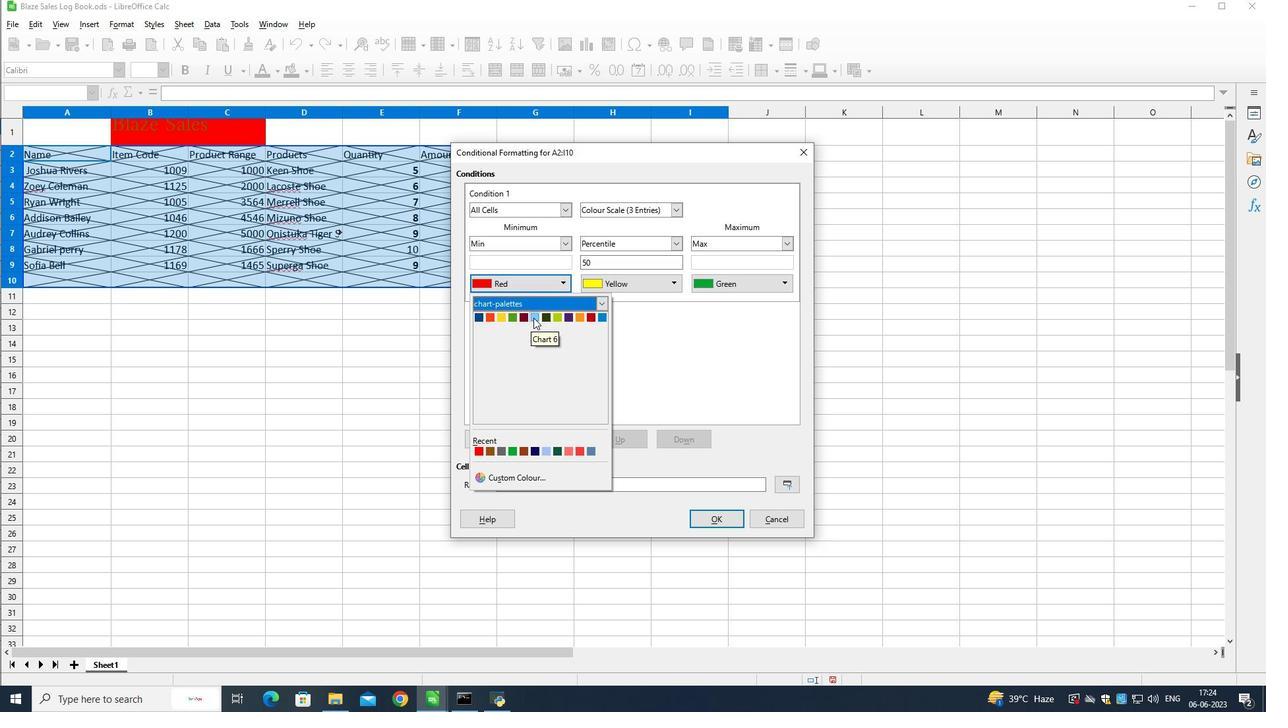 
Action: Mouse moved to (728, 517)
Screenshot: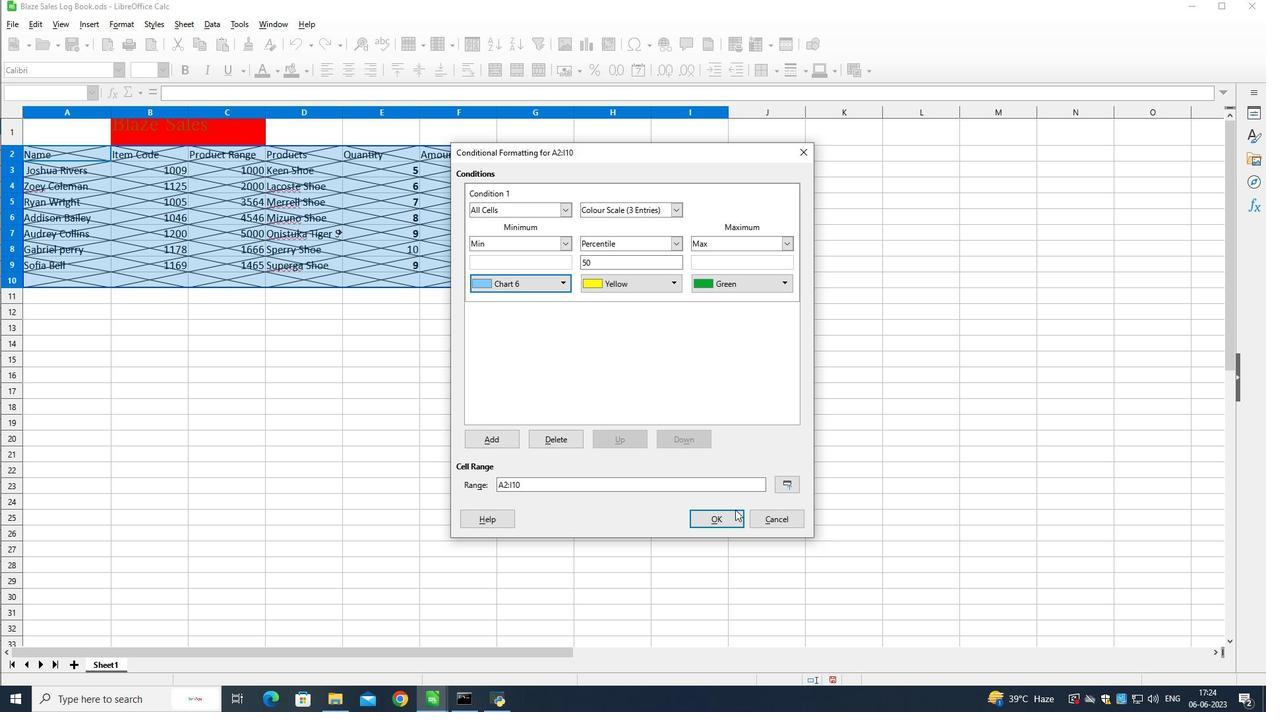 
Action: Mouse pressed left at (728, 517)
Screenshot: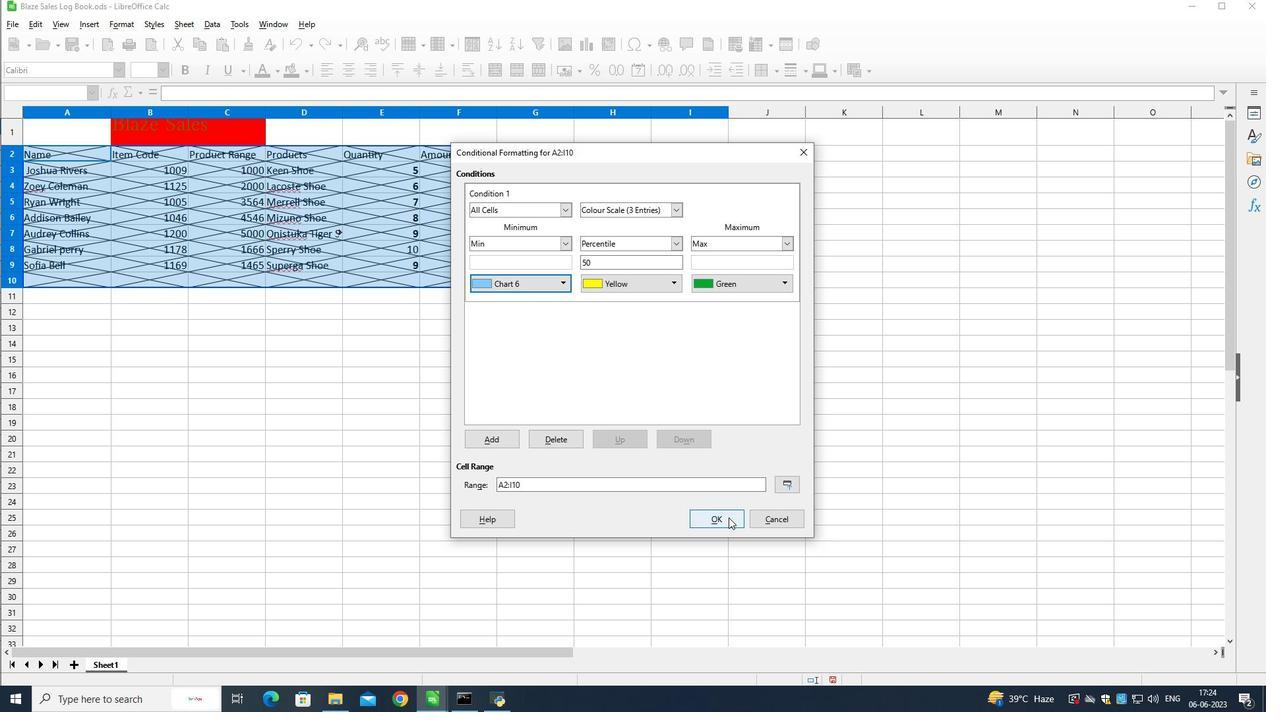 
Action: Mouse moved to (659, 430)
Screenshot: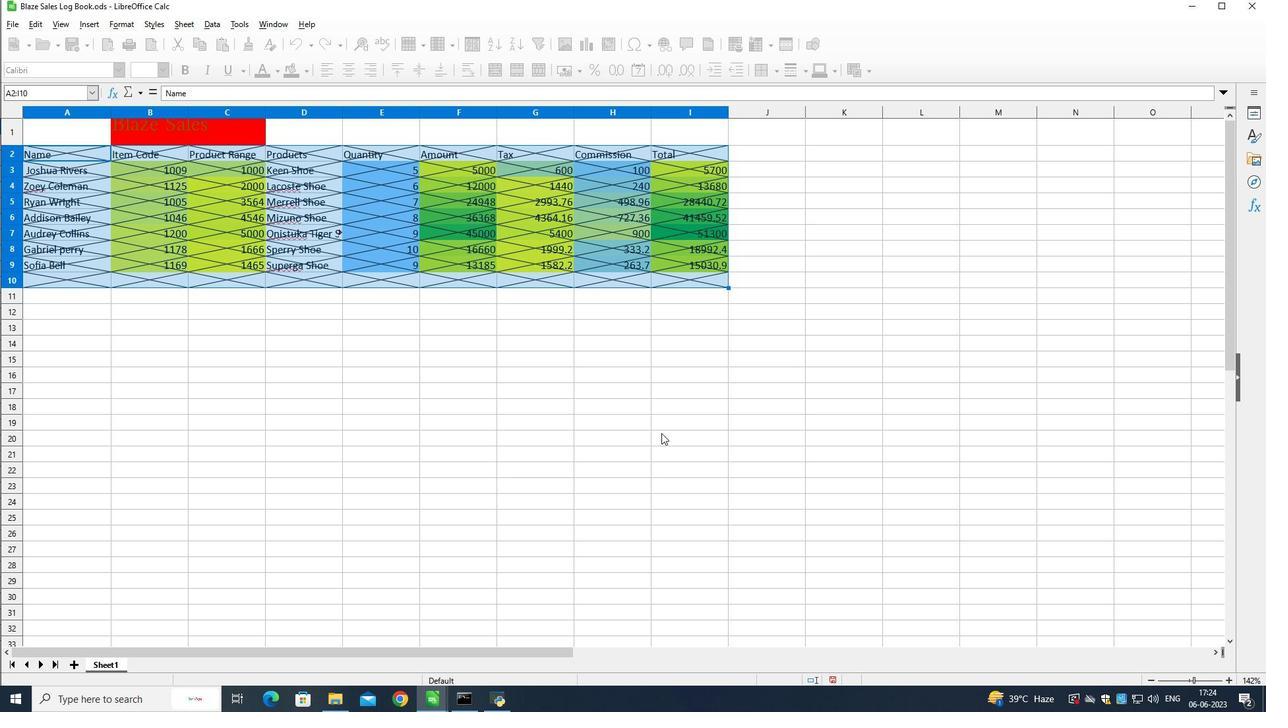 
Action: Mouse pressed left at (659, 430)
Screenshot: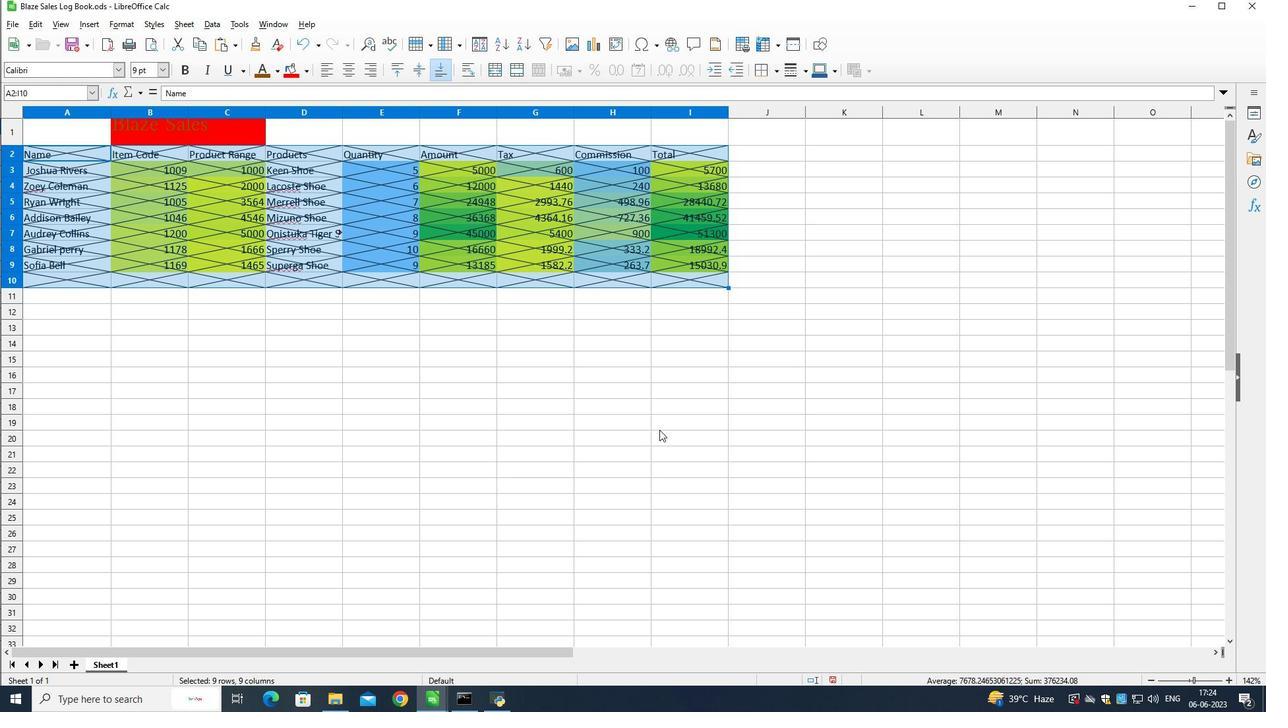 
Action: Mouse moved to (489, 407)
Screenshot: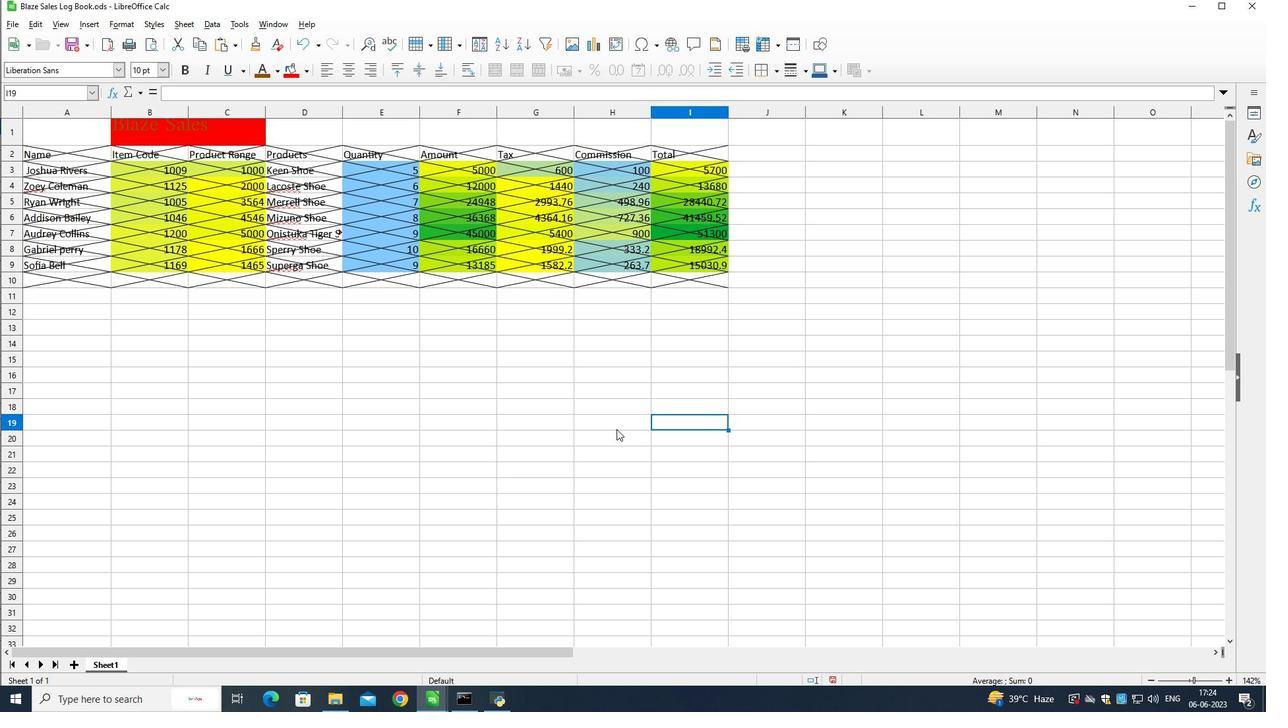 
